 Task: For heading Arial Rounded MT Bold with Underline.  font size for heading26,  'Change the font style of data to'Browallia New.  and font size to 18,  Change the alignment of both headline & data to Align middle & Align Text left.  In the sheet  BudgetTool templates
Action: Mouse moved to (84, 170)
Screenshot: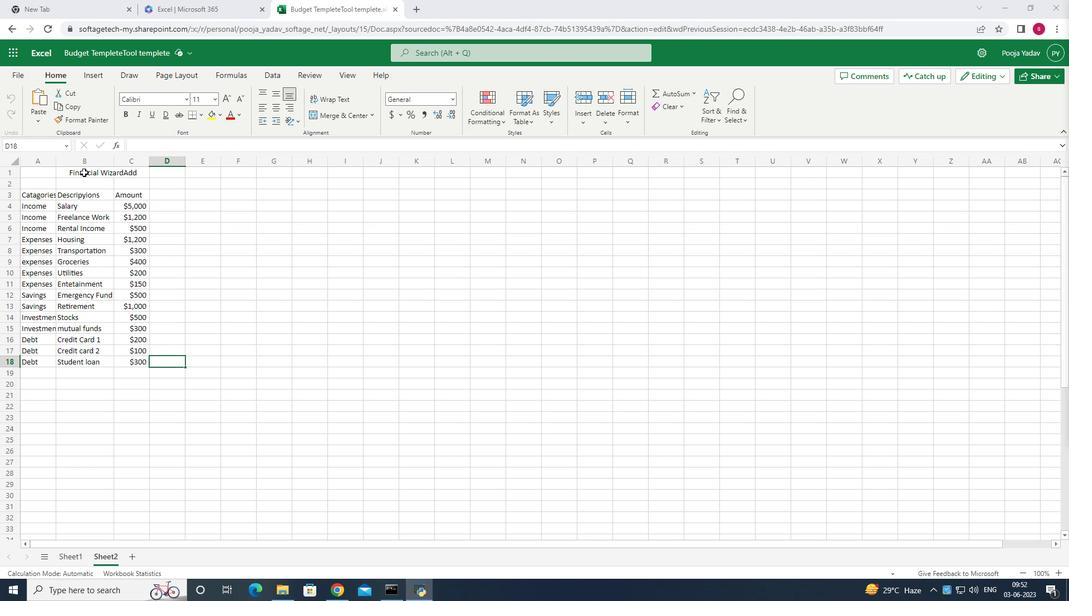 
Action: Mouse pressed left at (84, 170)
Screenshot: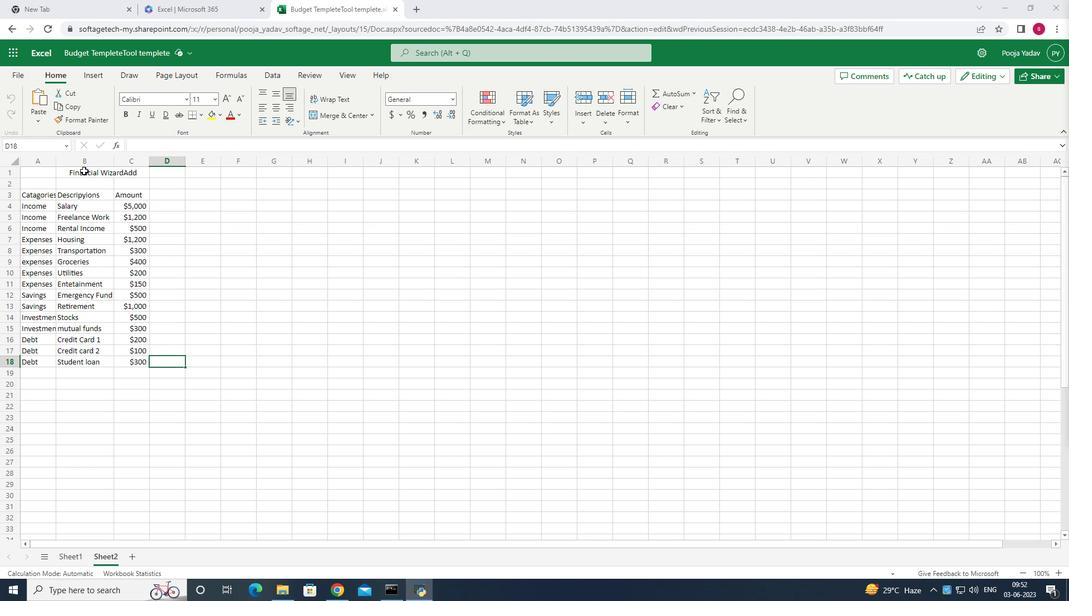 
Action: Mouse moved to (183, 102)
Screenshot: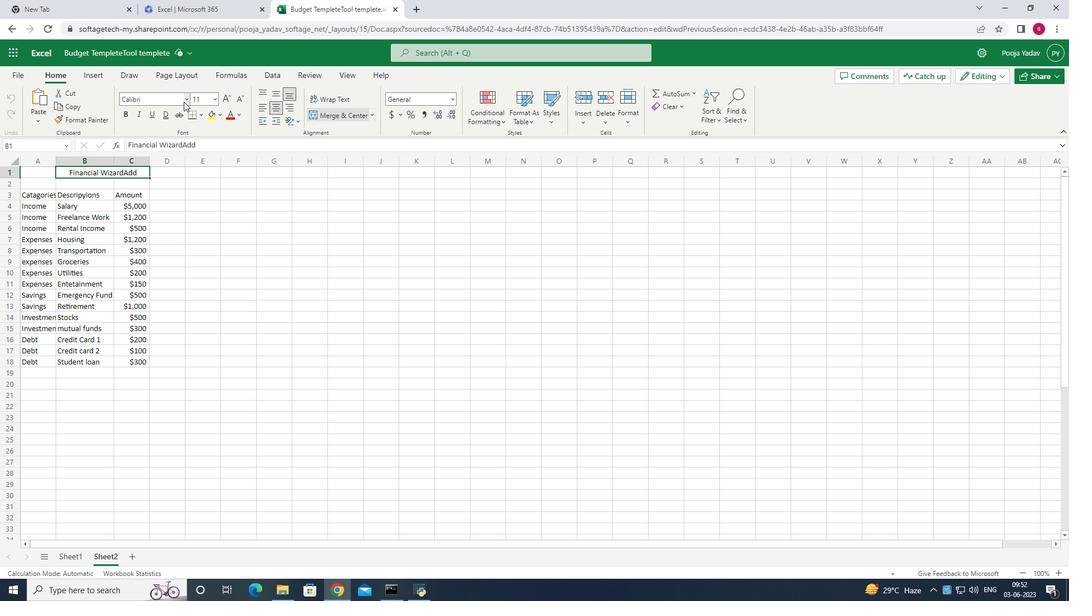 
Action: Mouse pressed left at (183, 102)
Screenshot: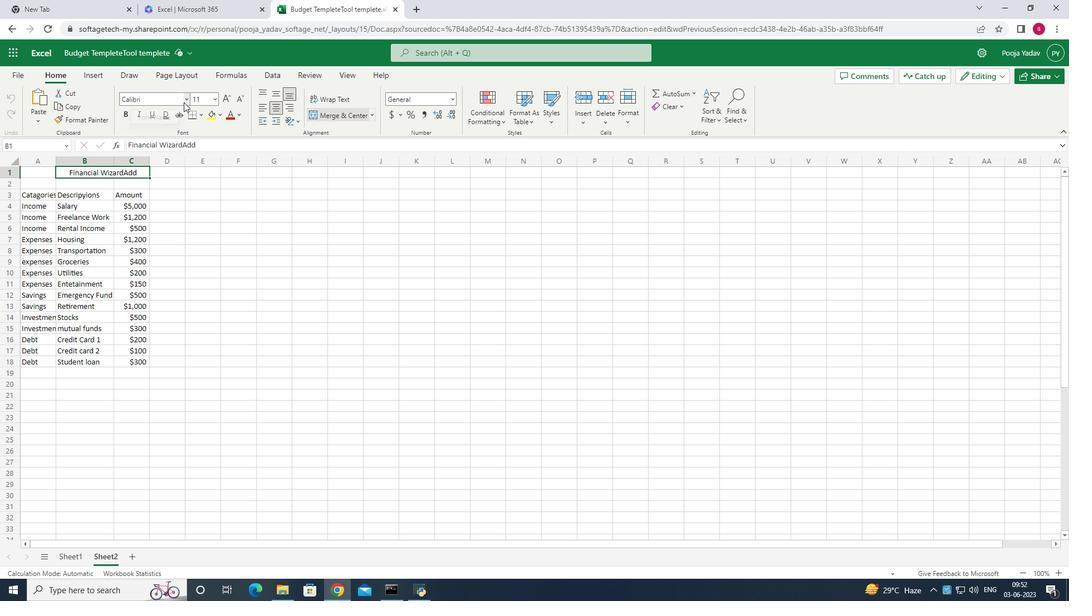 
Action: Mouse moved to (159, 143)
Screenshot: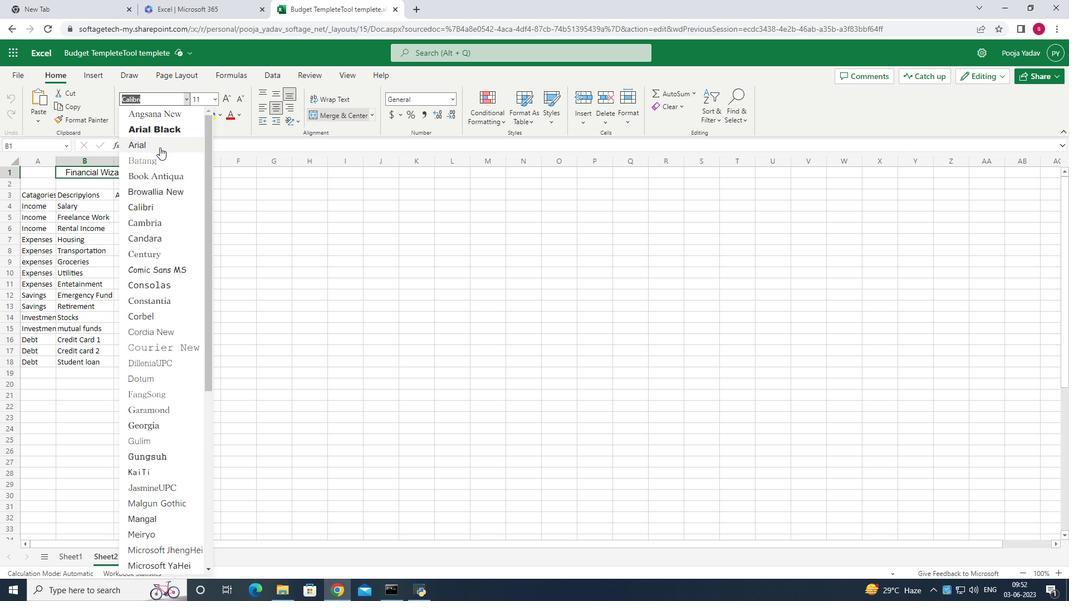 
Action: Mouse pressed left at (159, 143)
Screenshot: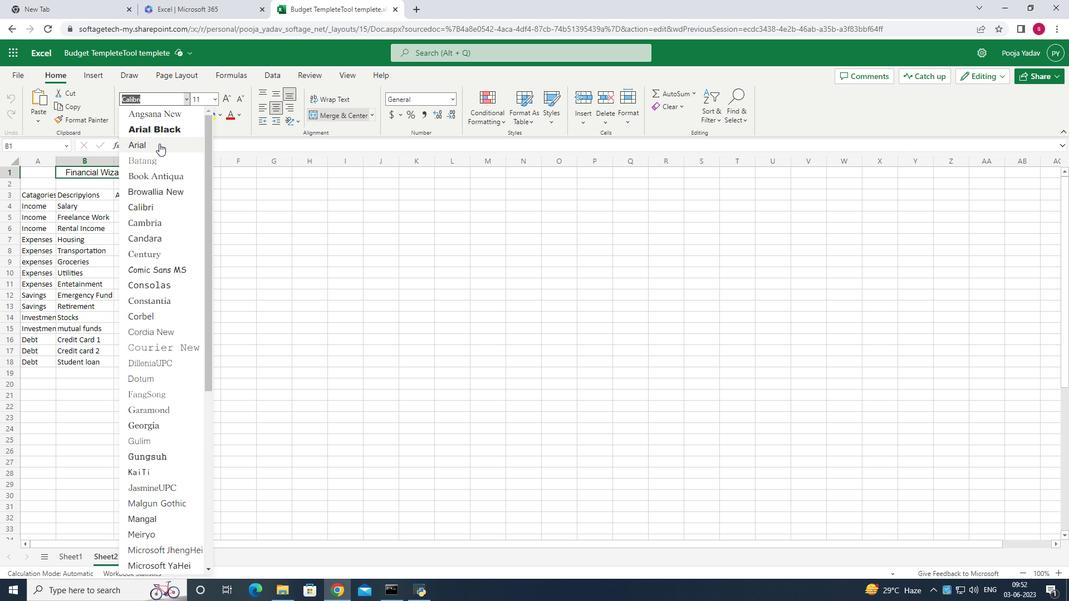 
Action: Mouse moved to (124, 113)
Screenshot: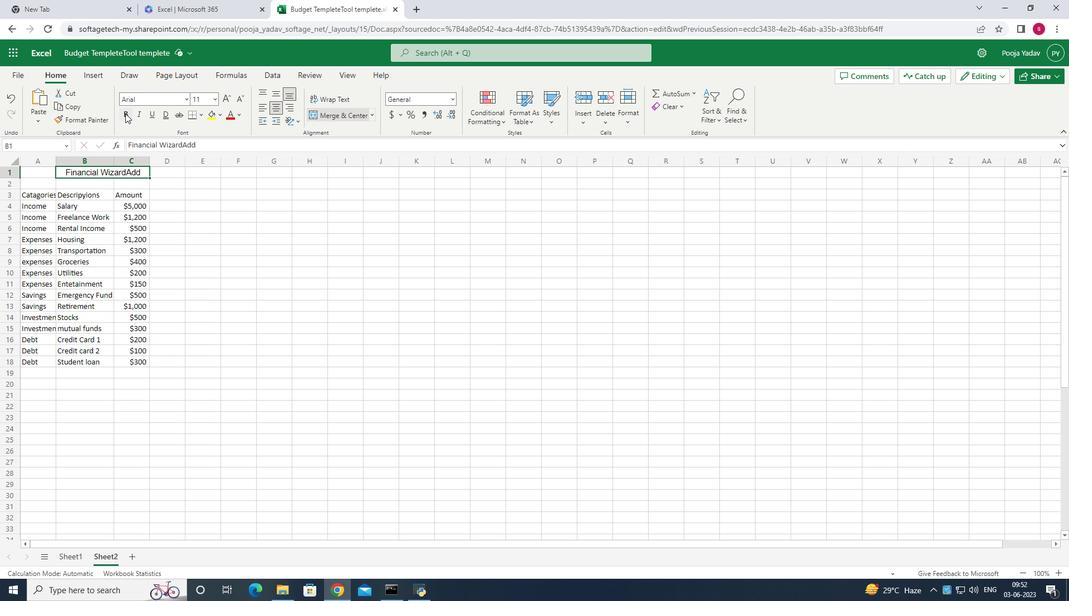 
Action: Mouse pressed left at (124, 113)
Screenshot: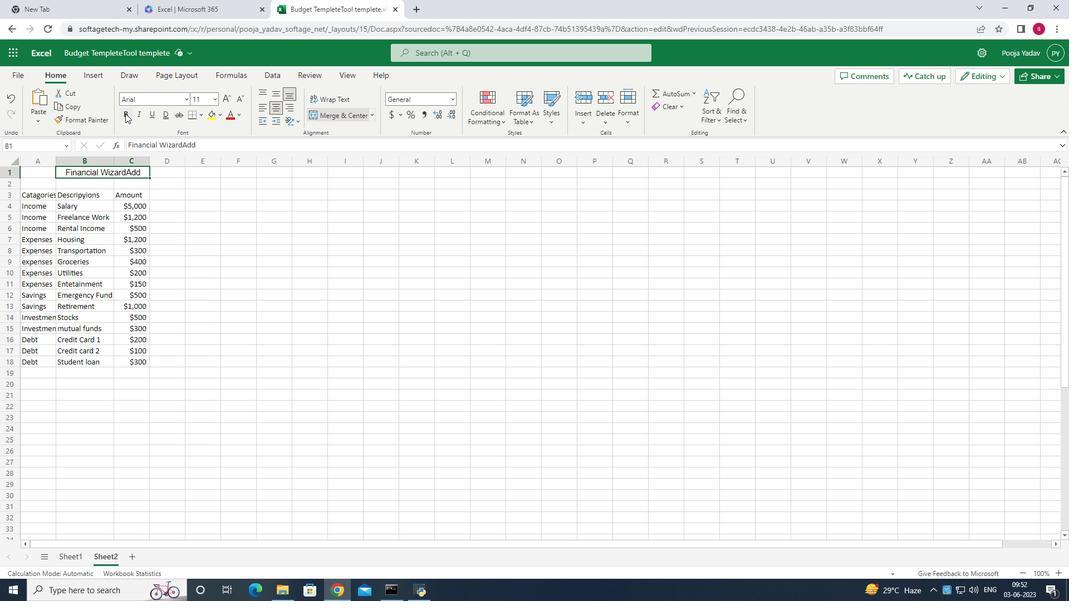 
Action: Mouse moved to (150, 115)
Screenshot: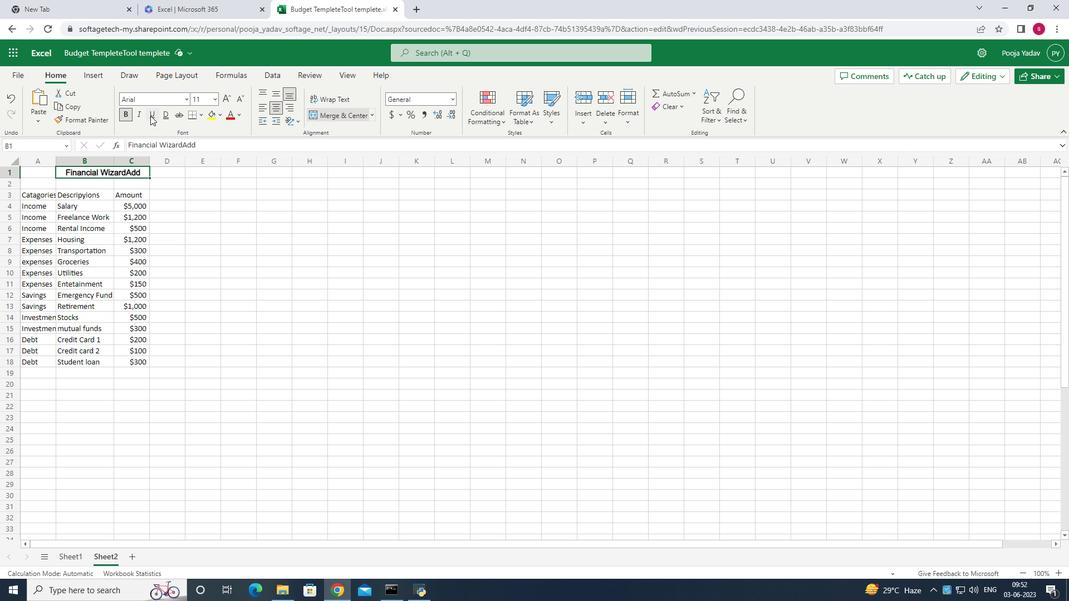 
Action: Mouse pressed left at (150, 115)
Screenshot: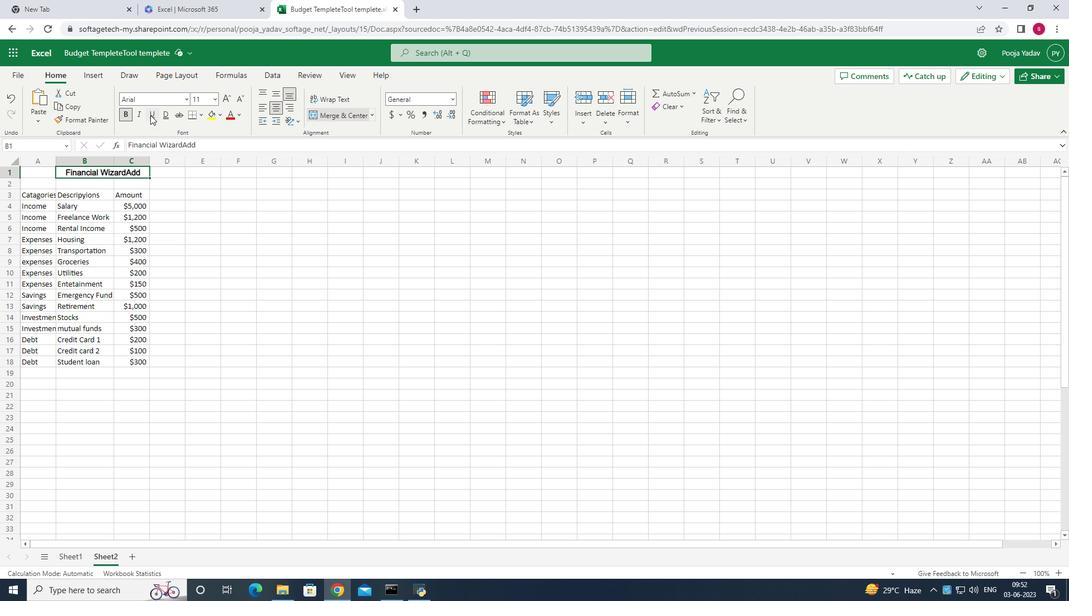 
Action: Mouse moved to (212, 100)
Screenshot: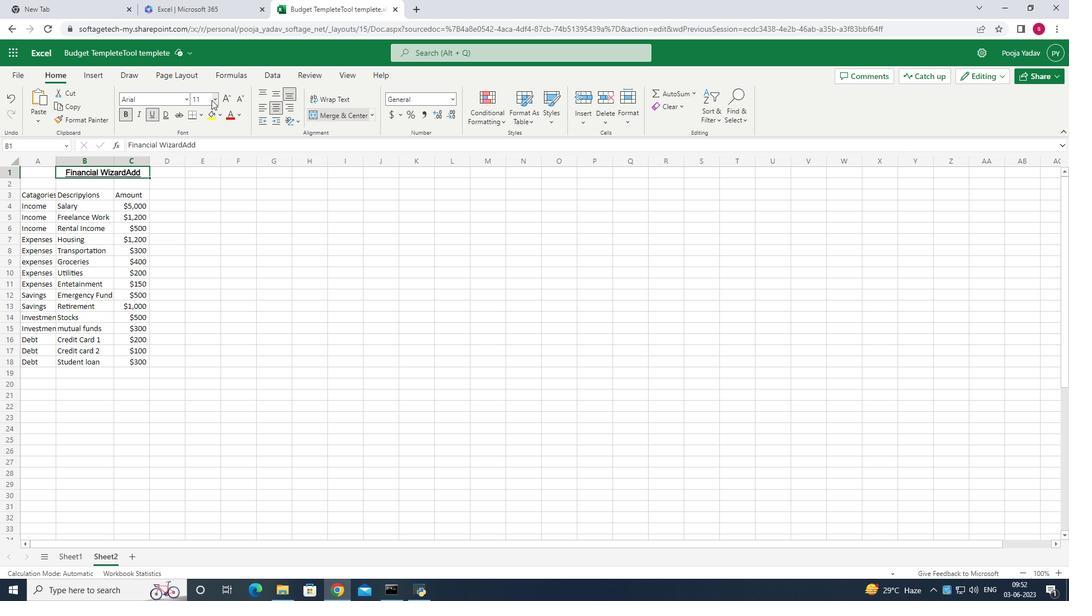 
Action: Mouse pressed left at (212, 100)
Screenshot: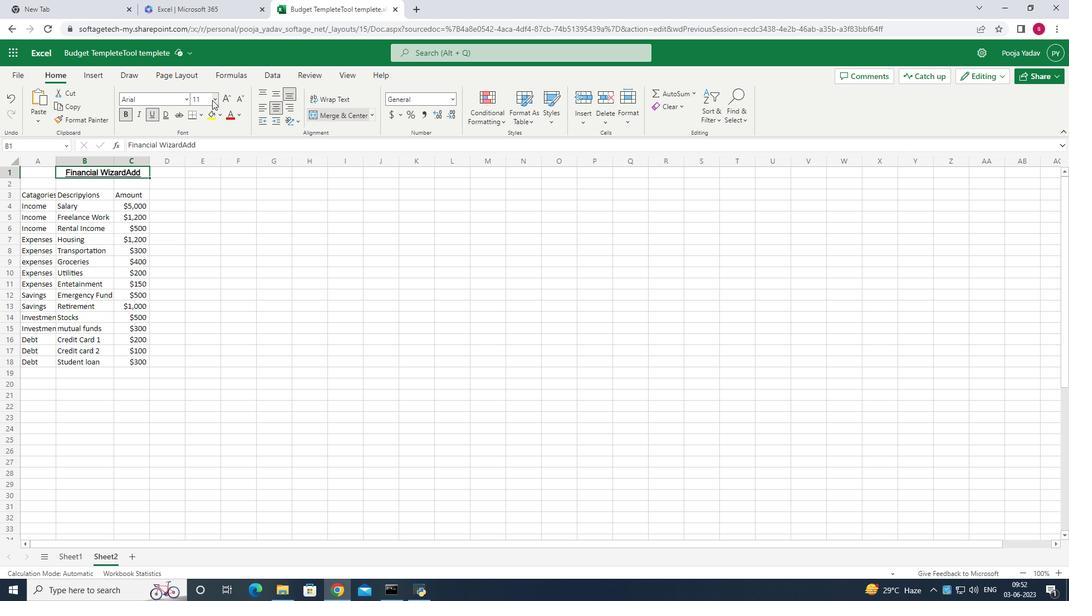 
Action: Mouse moved to (204, 266)
Screenshot: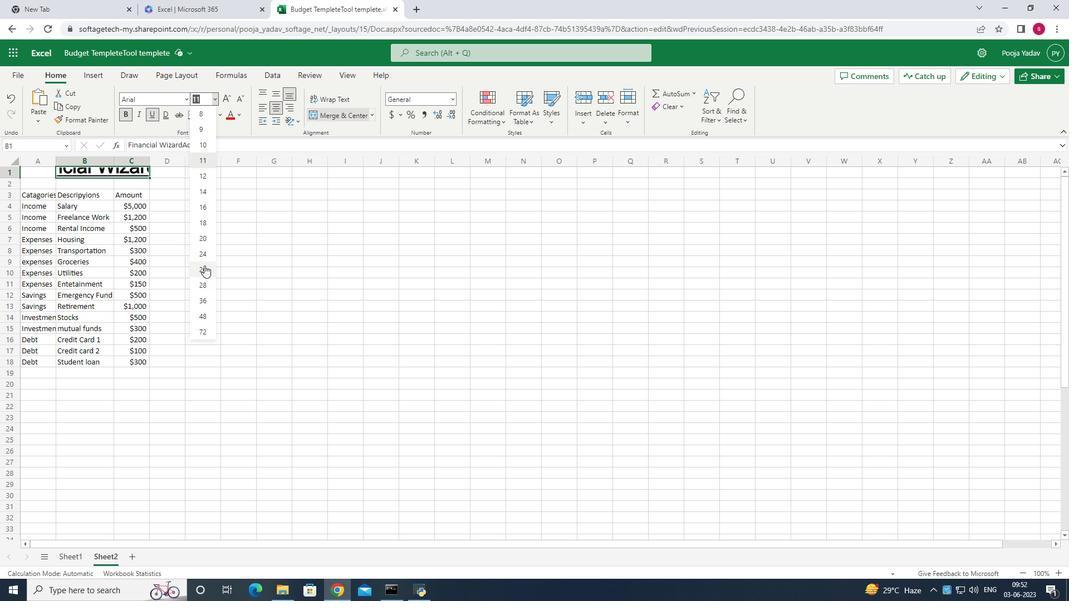 
Action: Mouse pressed left at (204, 266)
Screenshot: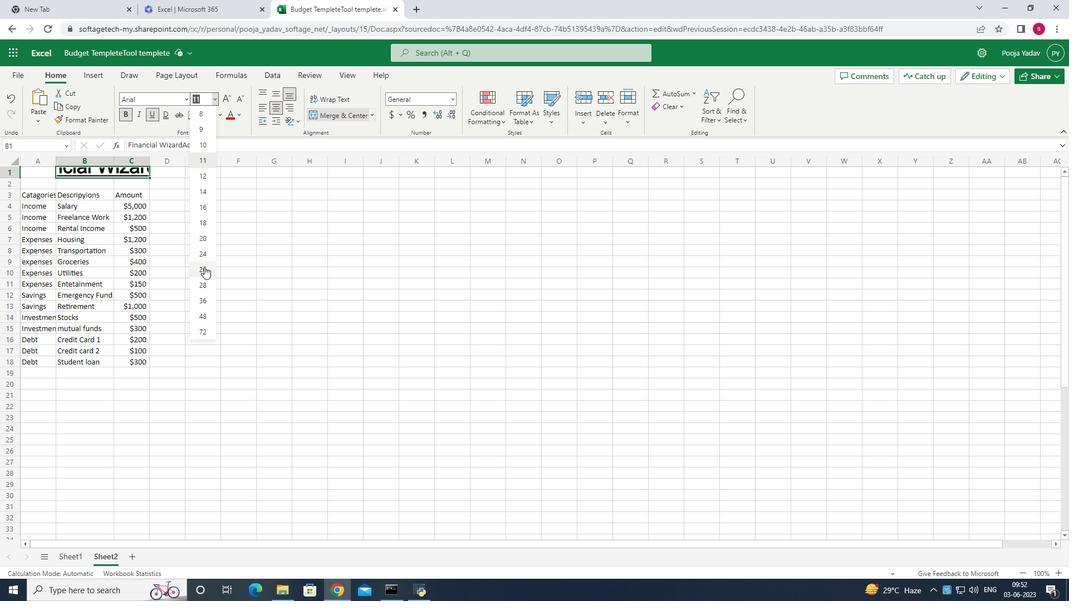 
Action: Mouse moved to (31, 201)
Screenshot: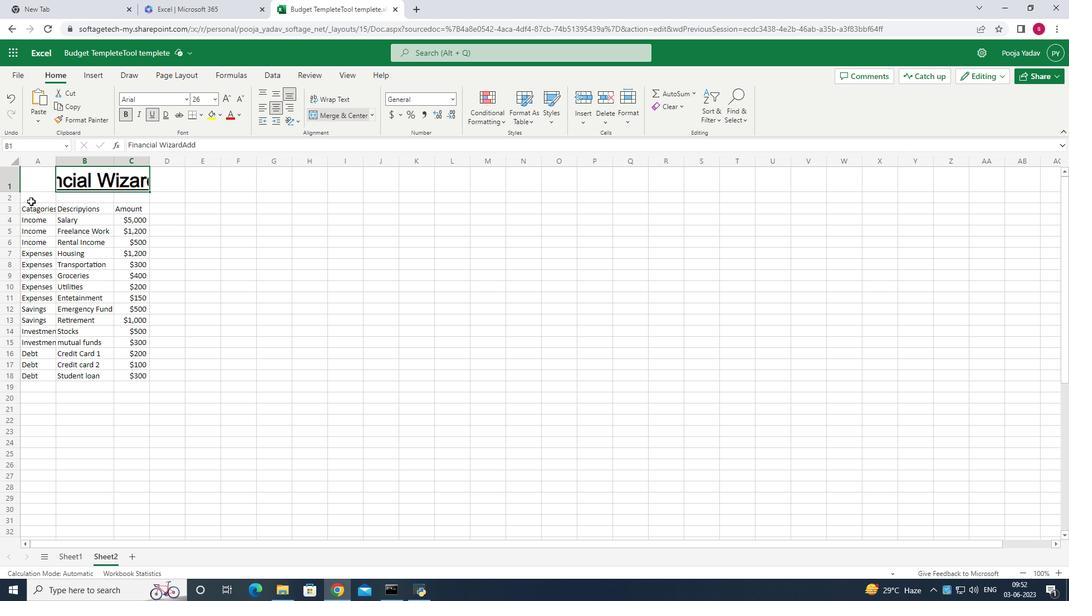 
Action: Mouse pressed left at (31, 201)
Screenshot: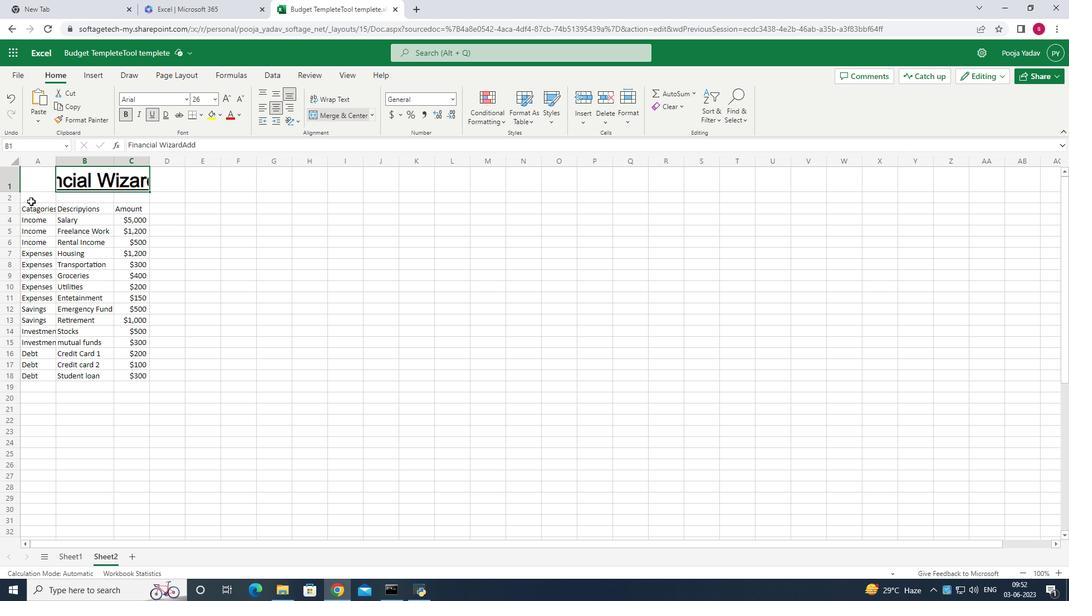 
Action: Mouse moved to (187, 100)
Screenshot: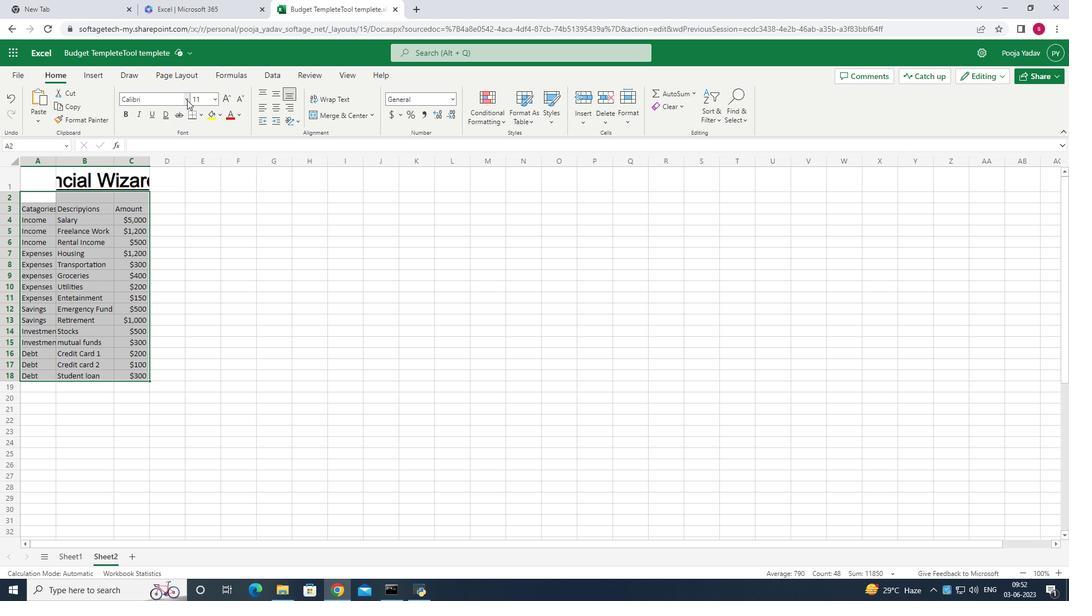 
Action: Mouse pressed left at (187, 100)
Screenshot: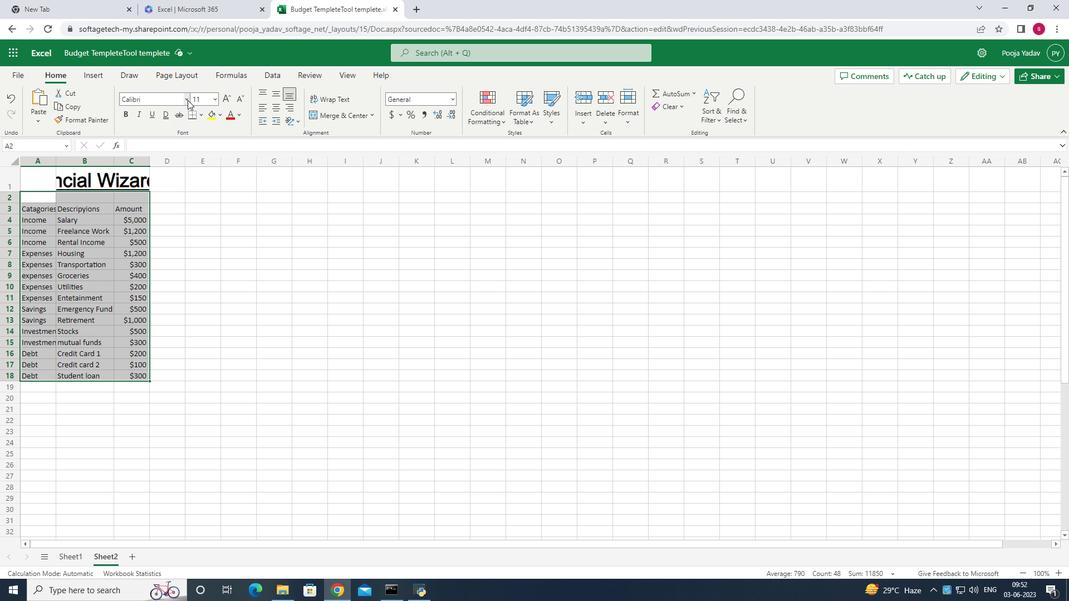 
Action: Mouse moved to (179, 187)
Screenshot: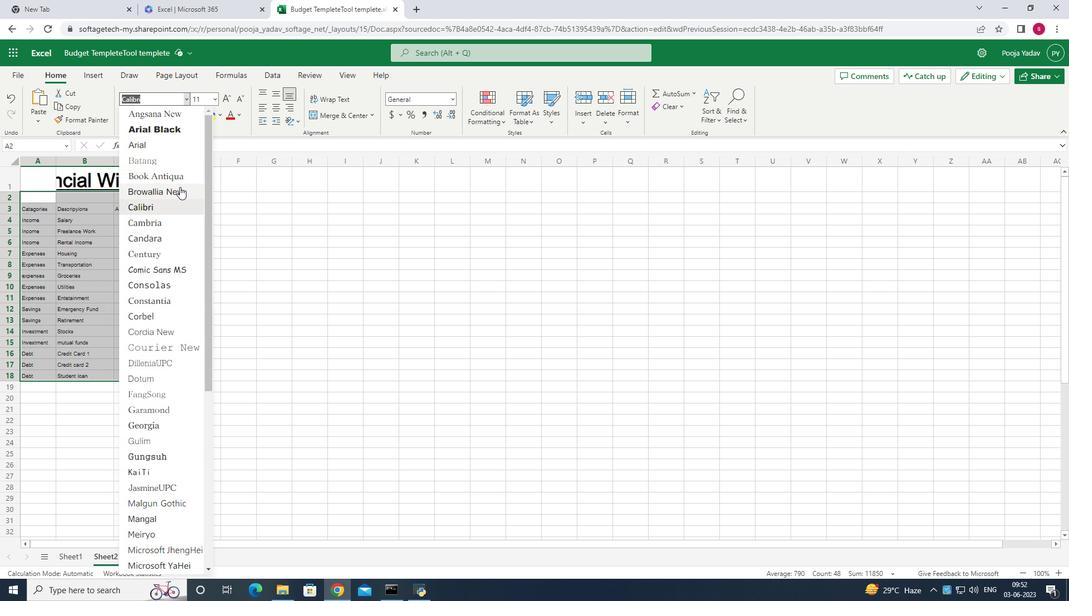 
Action: Mouse pressed left at (179, 187)
Screenshot: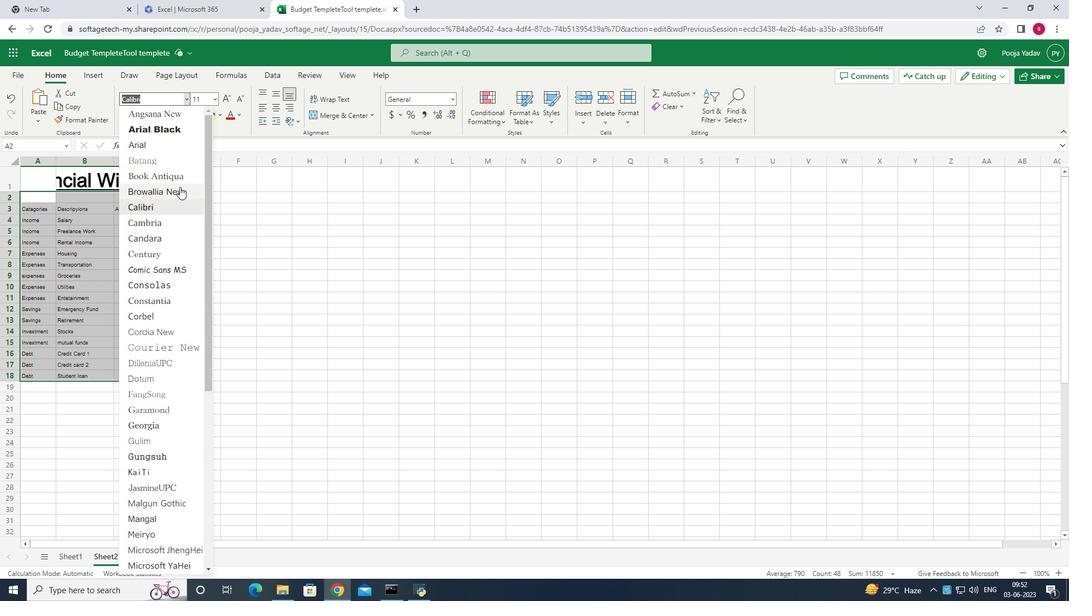 
Action: Mouse moved to (184, 102)
Screenshot: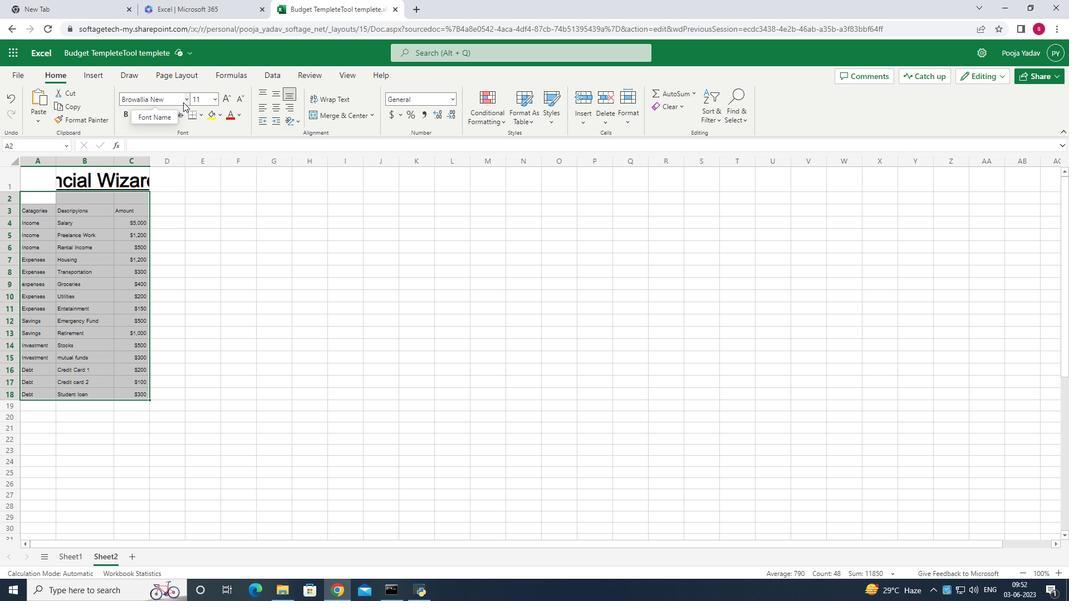 
Action: Mouse pressed left at (184, 102)
Screenshot: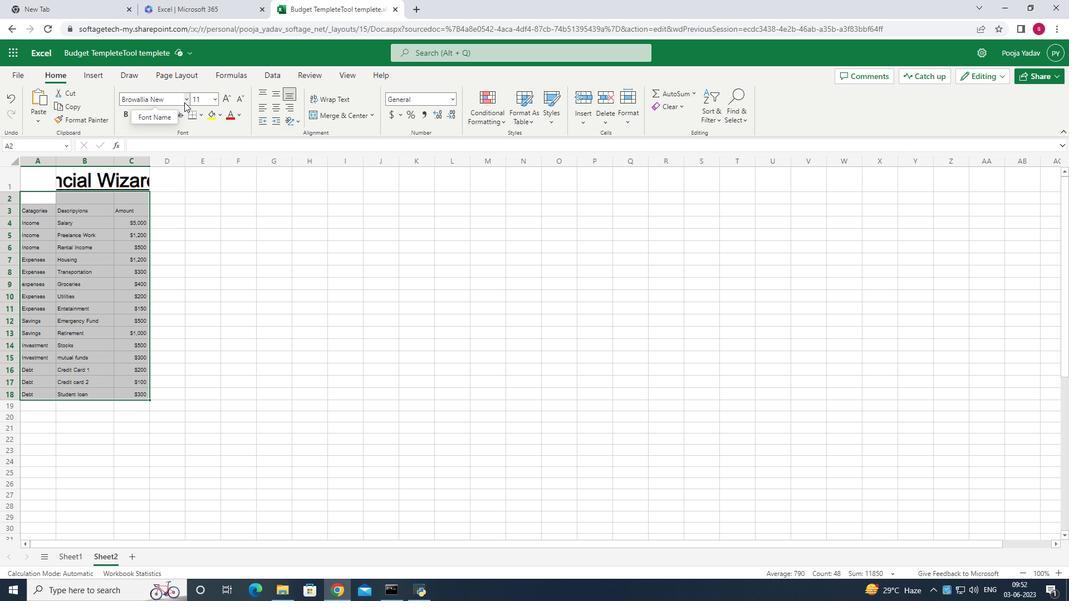 
Action: Mouse moved to (216, 98)
Screenshot: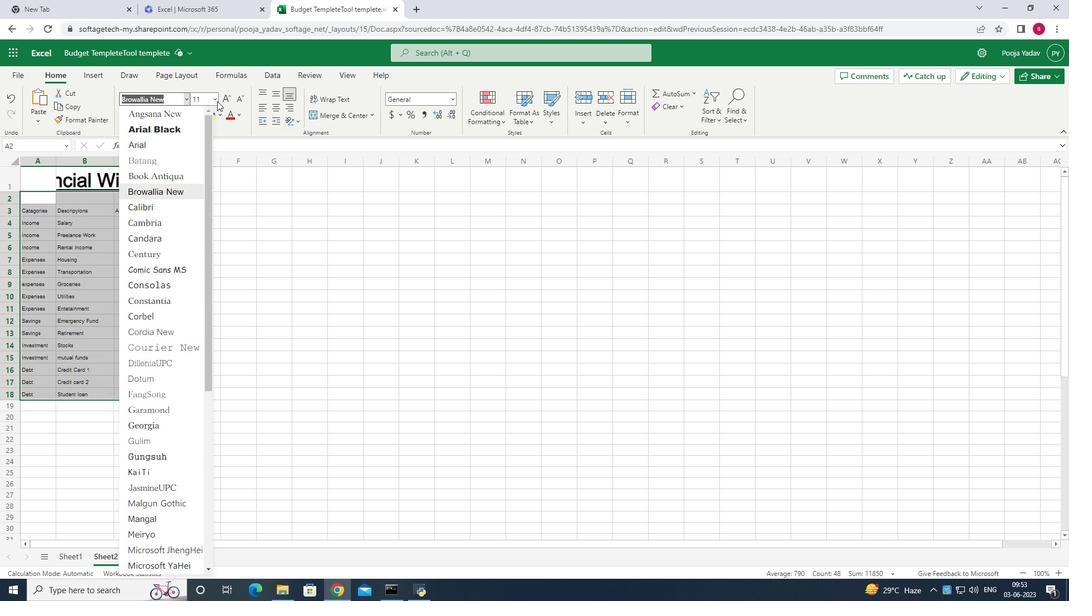 
Action: Mouse pressed left at (216, 98)
Screenshot: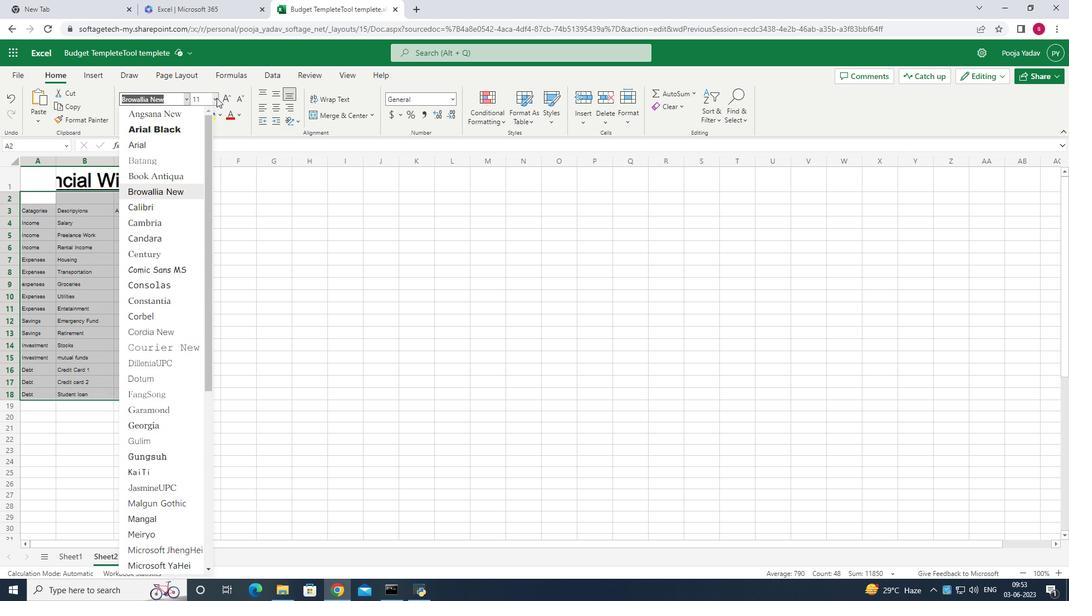 
Action: Mouse moved to (206, 220)
Screenshot: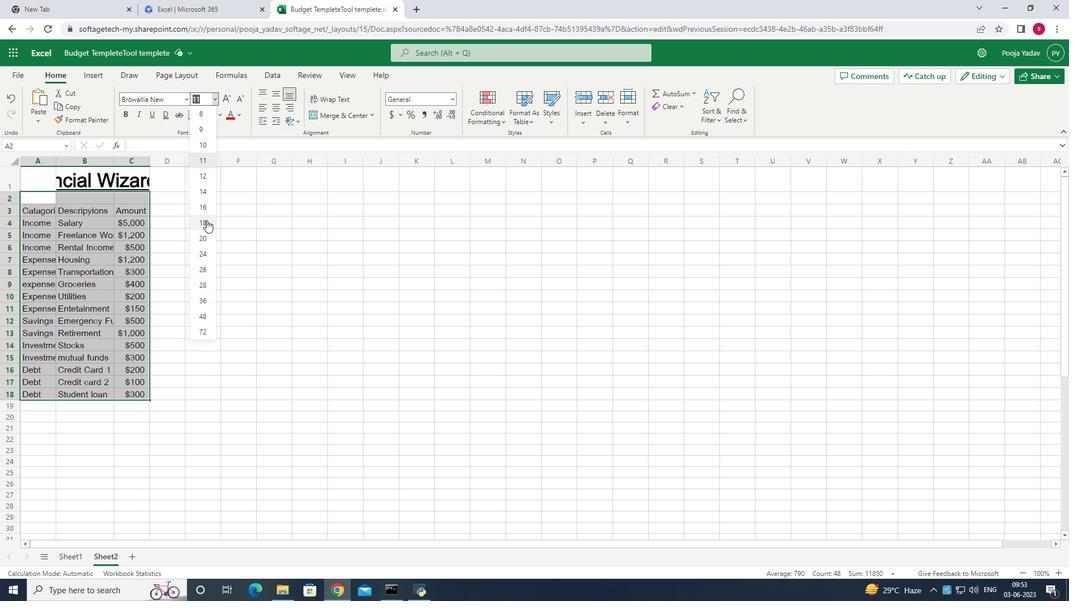 
Action: Mouse pressed left at (206, 220)
Screenshot: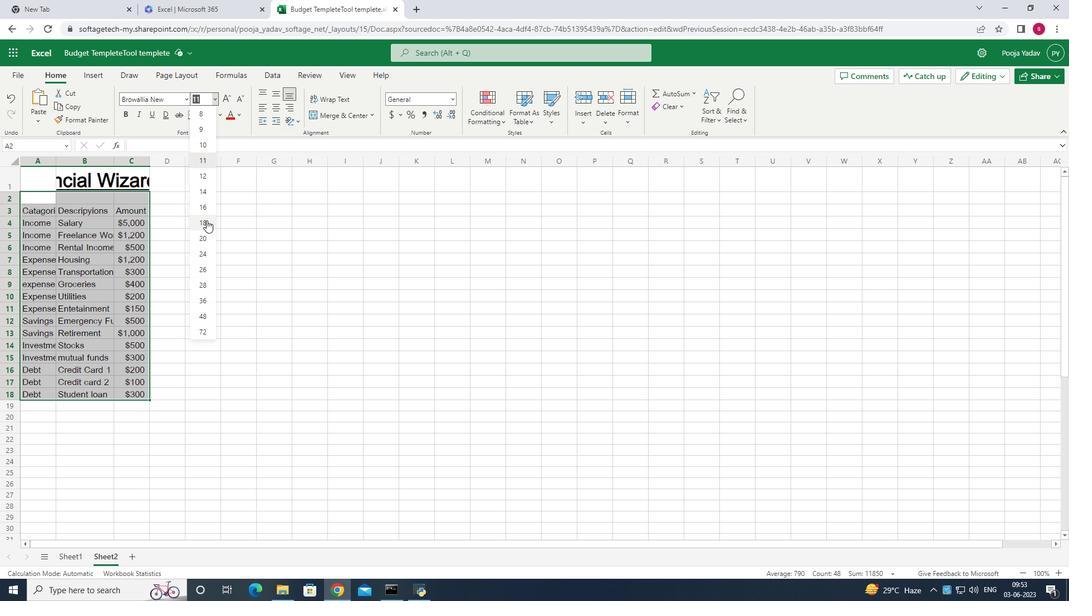 
Action: Mouse moved to (274, 108)
Screenshot: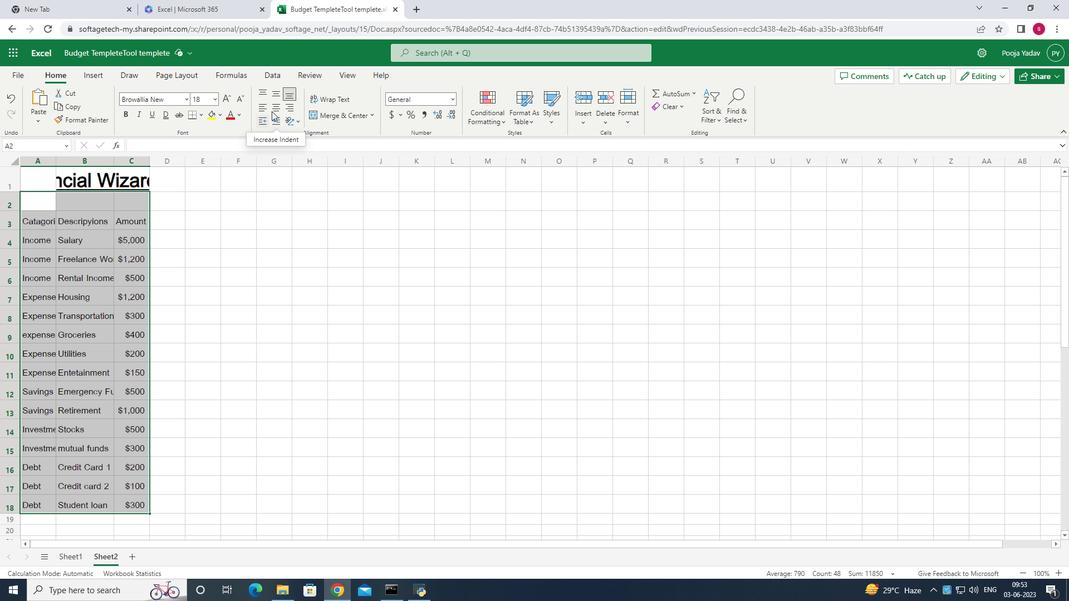 
Action: Mouse pressed left at (274, 108)
Screenshot: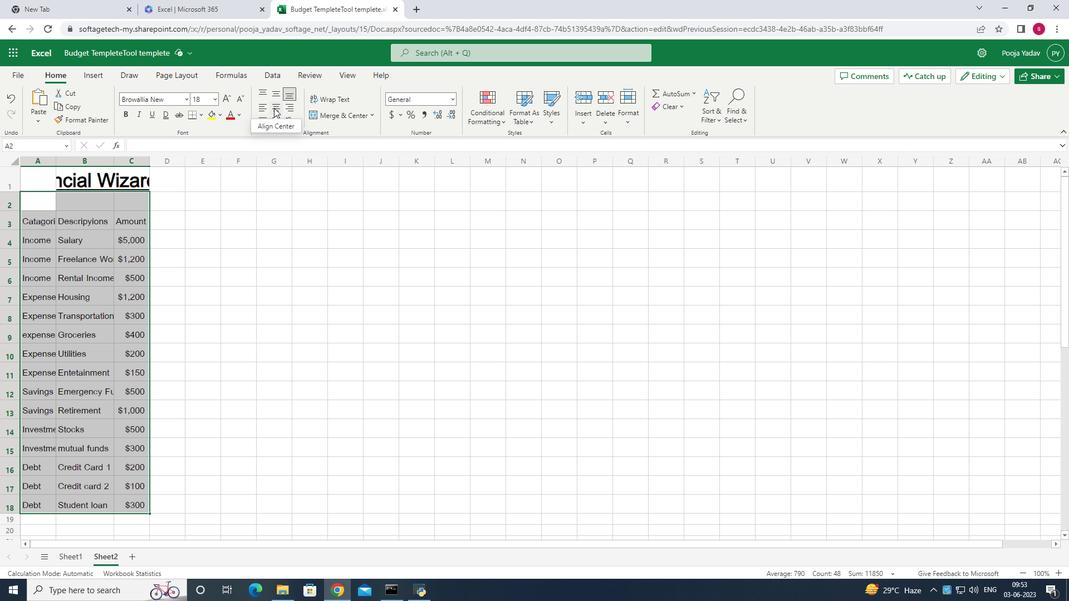 
Action: Mouse moved to (188, 249)
Screenshot: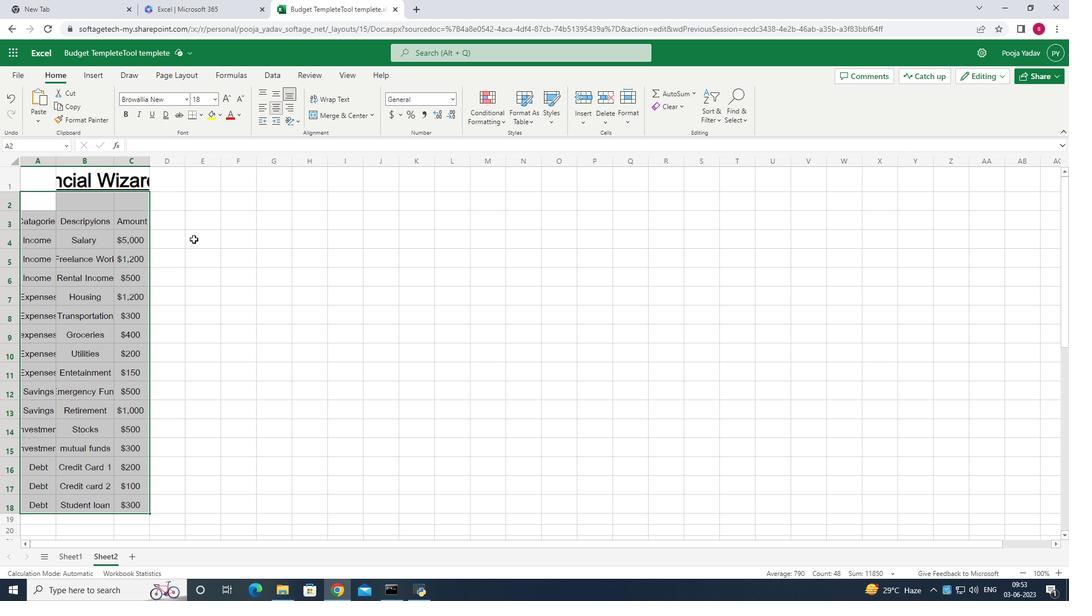 
Action: Mouse pressed left at (188, 249)
Screenshot: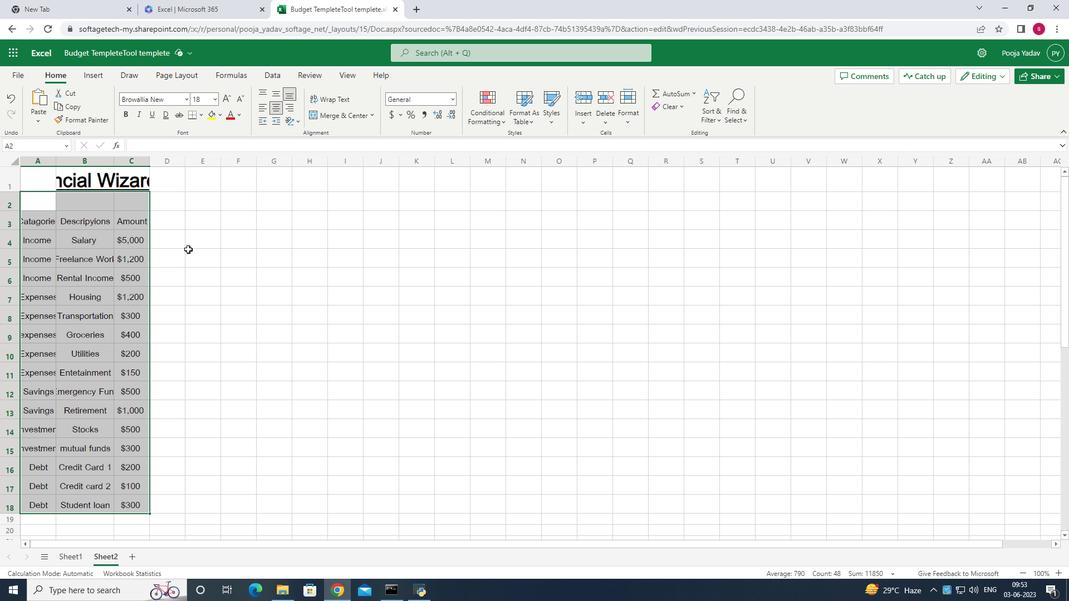 
Action: Mouse moved to (37, 184)
Screenshot: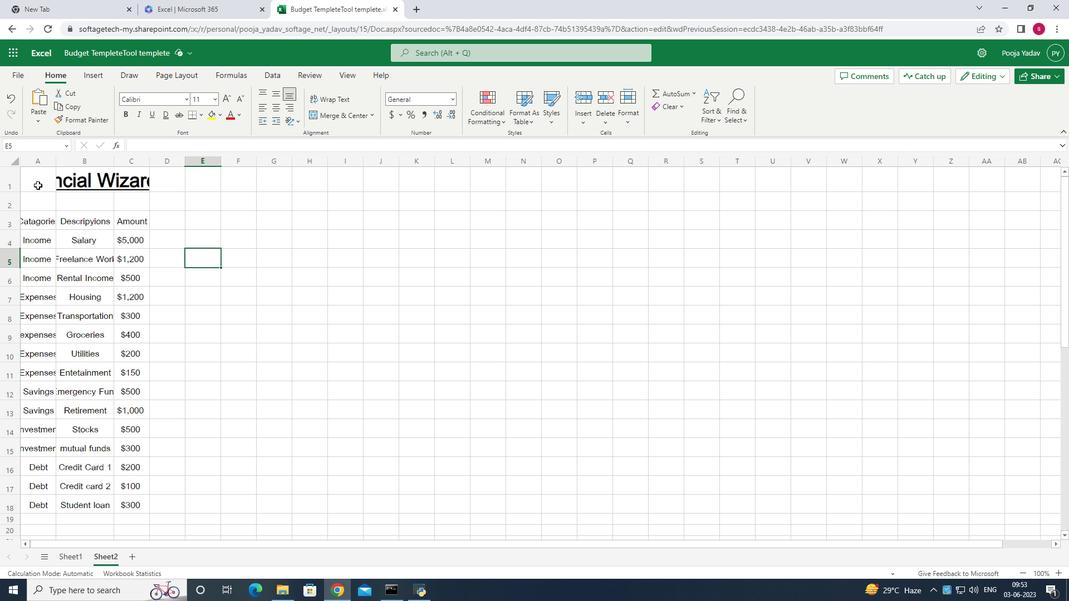 
Action: Mouse pressed left at (37, 184)
Screenshot: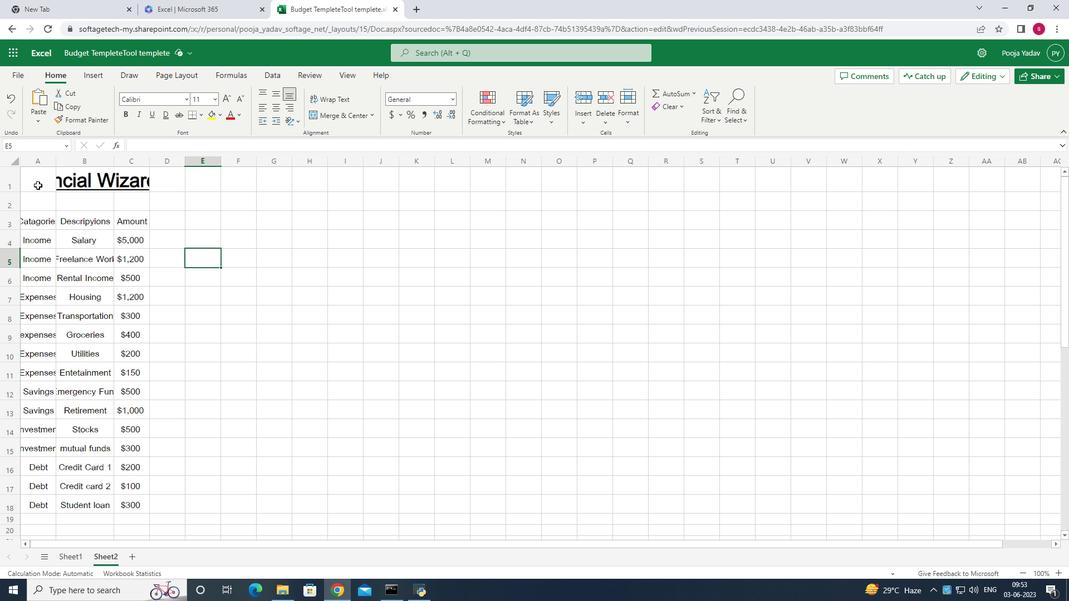 
Action: Mouse moved to (282, 106)
Screenshot: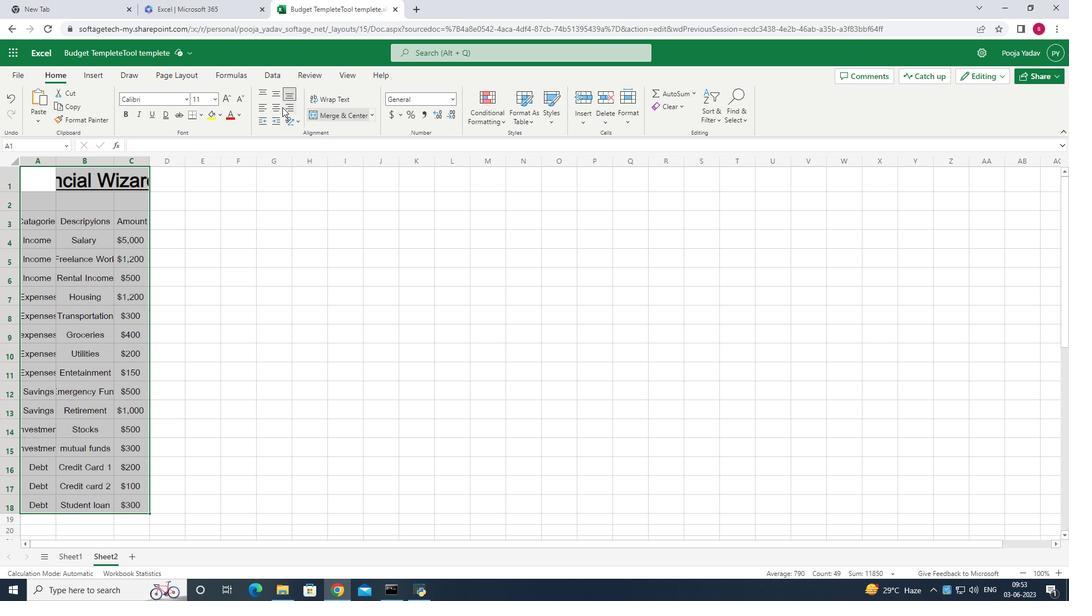 
Action: Mouse pressed left at (282, 106)
Screenshot: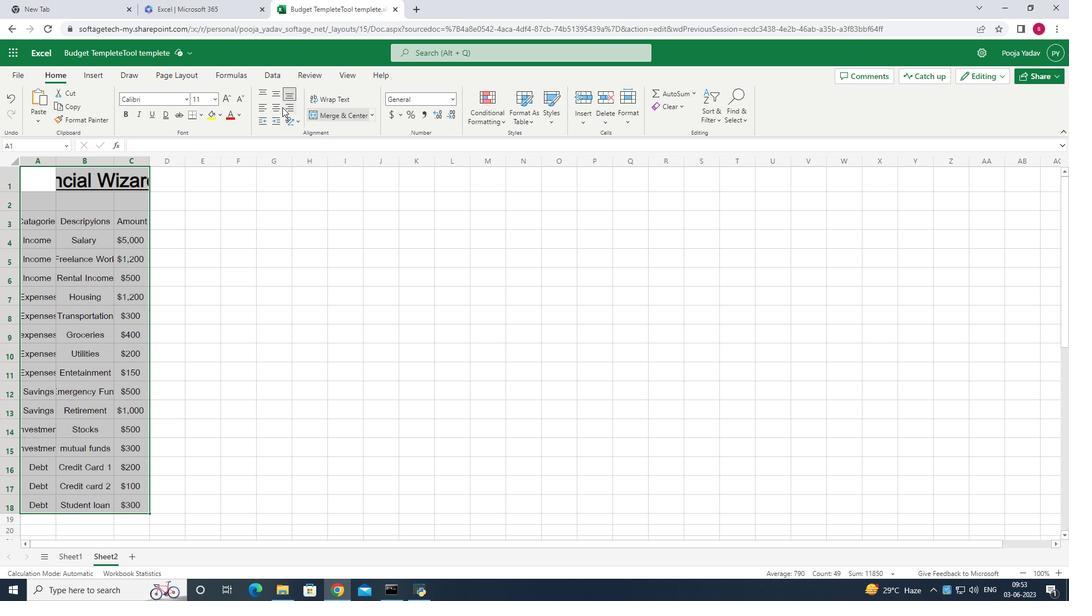 
Action: Mouse moved to (274, 106)
Screenshot: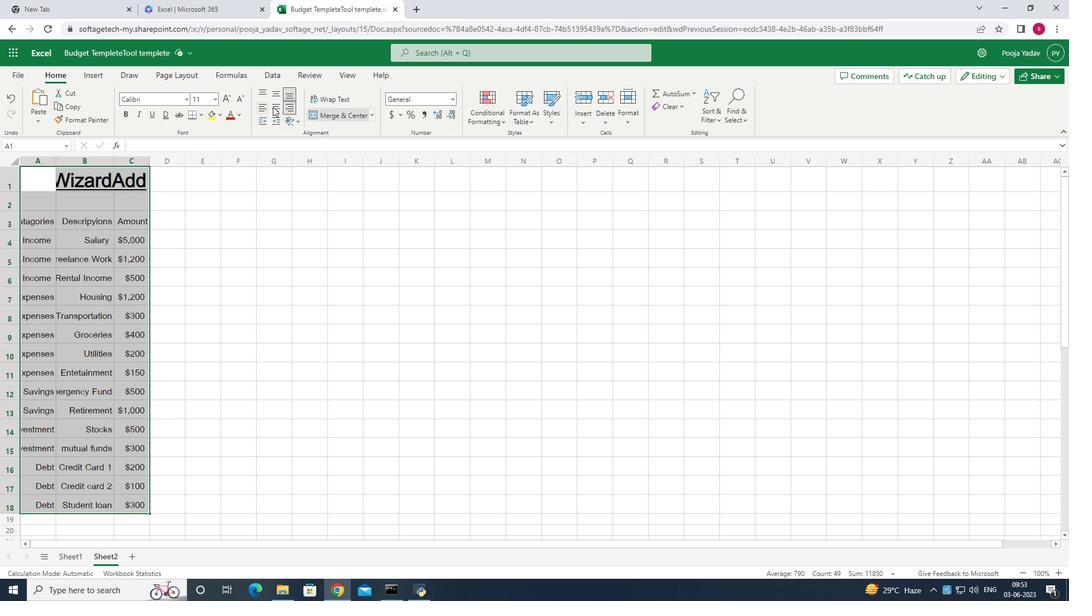 
Action: Mouse pressed left at (274, 106)
Screenshot: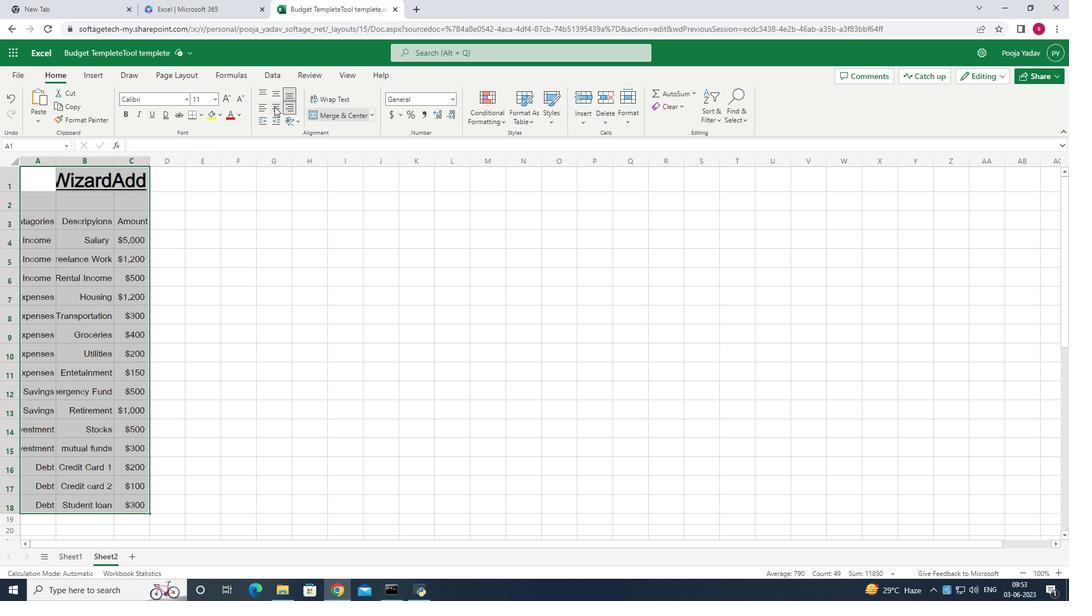 
Action: Mouse pressed left at (274, 106)
Screenshot: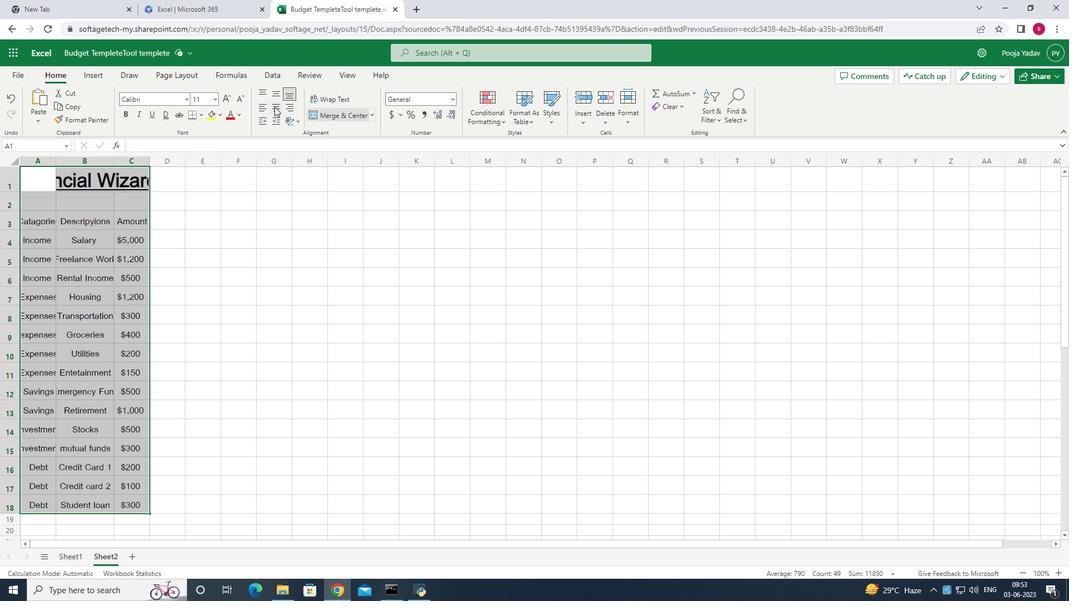 
Action: Mouse pressed left at (274, 106)
Screenshot: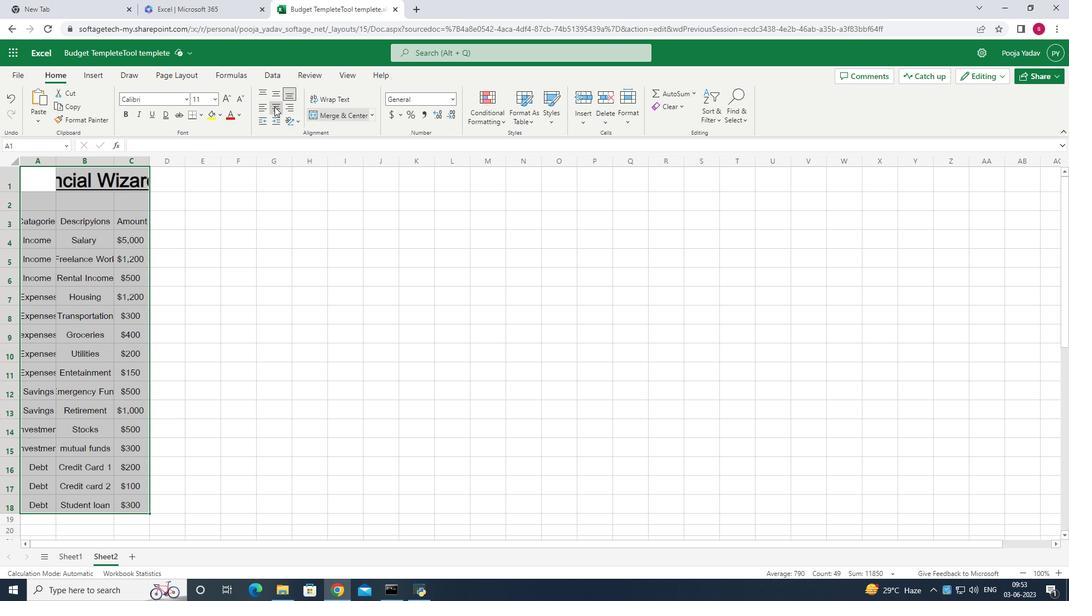 
Action: Mouse moved to (60, 191)
Screenshot: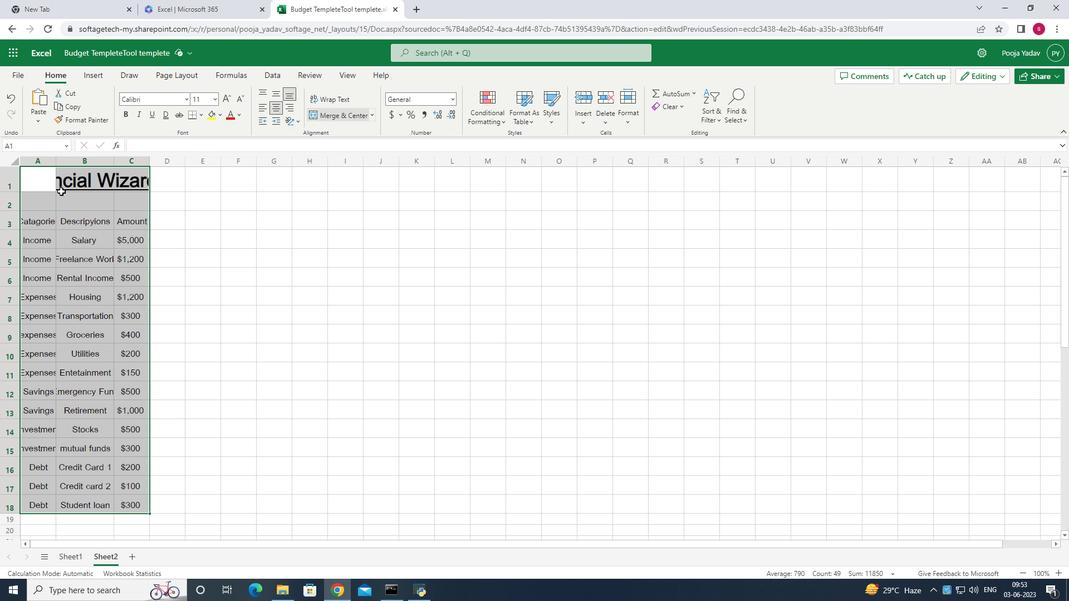 
Action: Key pressed <Key.right>
Screenshot: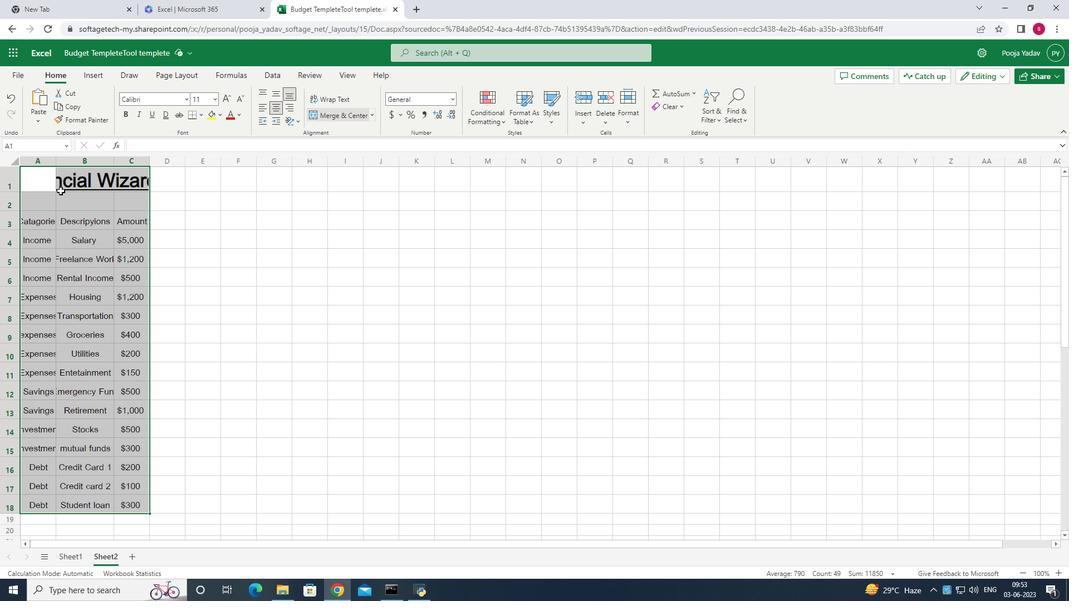 
Action: Mouse moved to (50, 182)
Screenshot: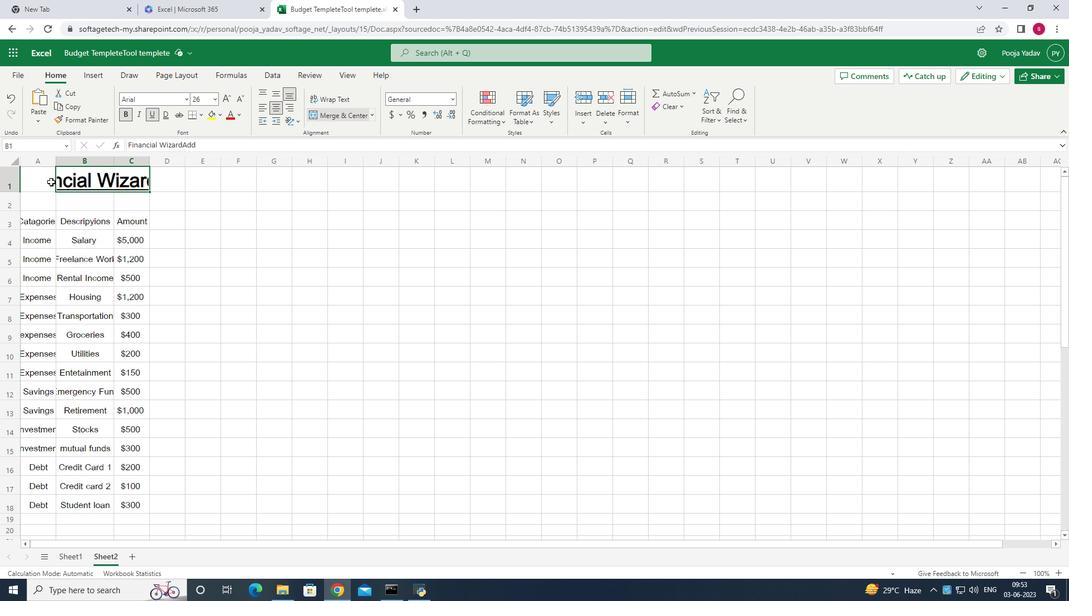
Action: Mouse pressed left at (50, 182)
Screenshot: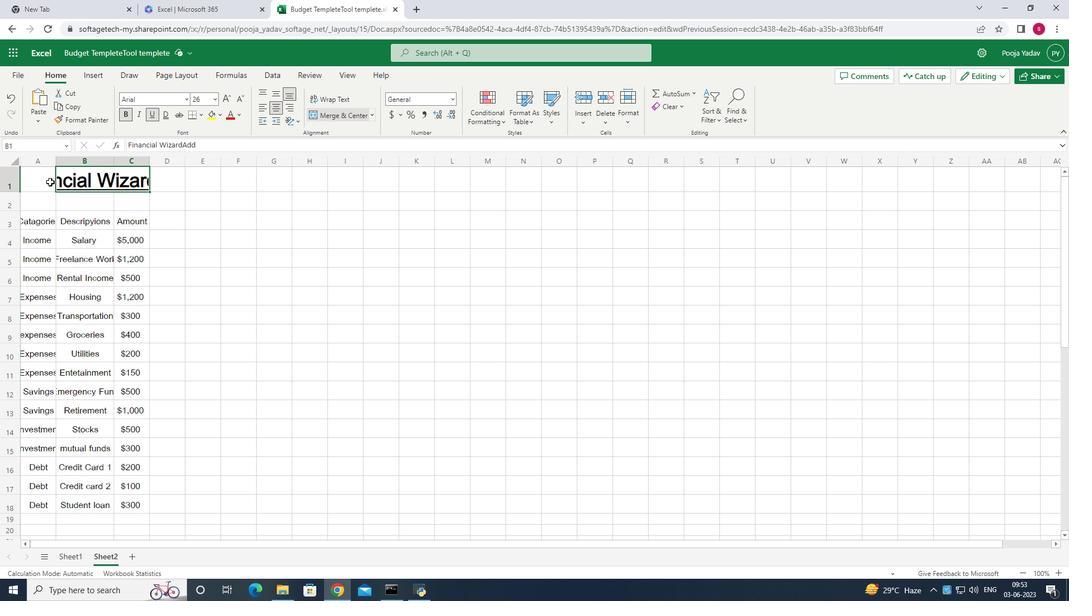 
Action: Mouse moved to (288, 106)
Screenshot: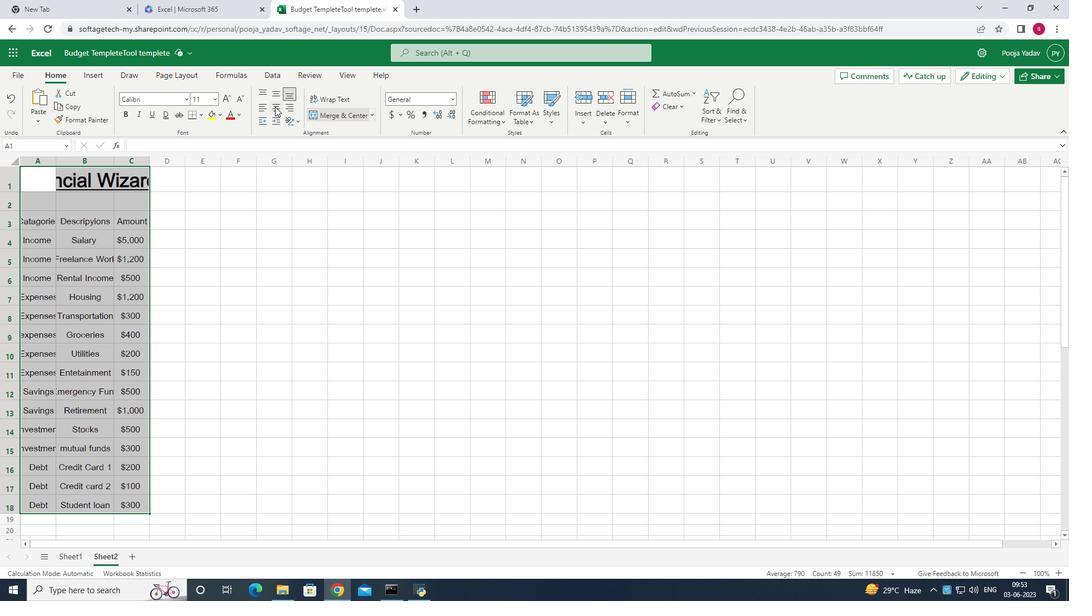 
Action: Mouse pressed left at (288, 106)
Screenshot: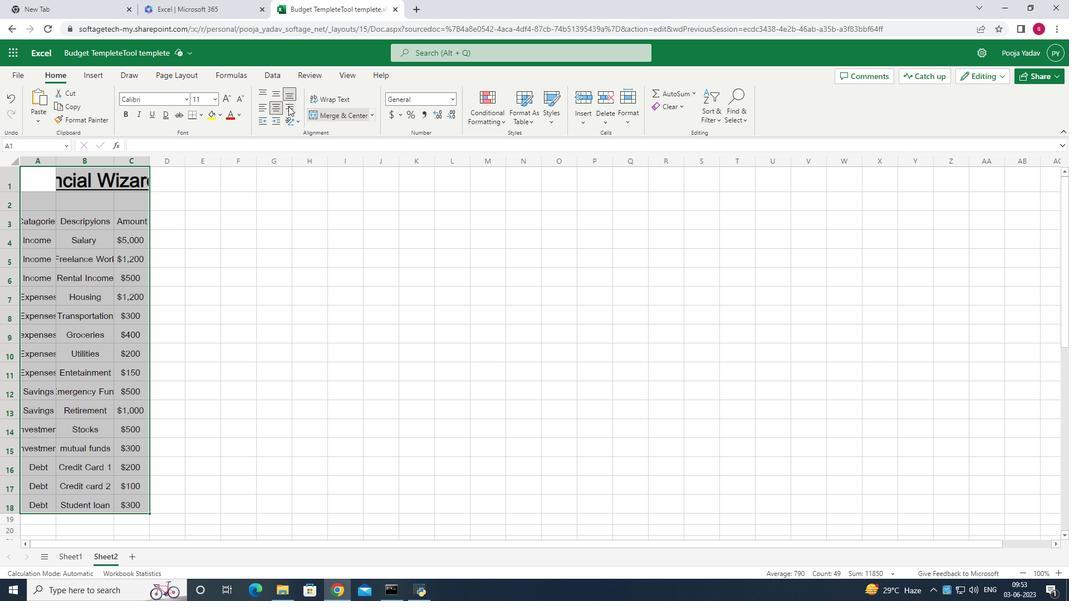 
Action: Mouse pressed left at (288, 106)
Screenshot: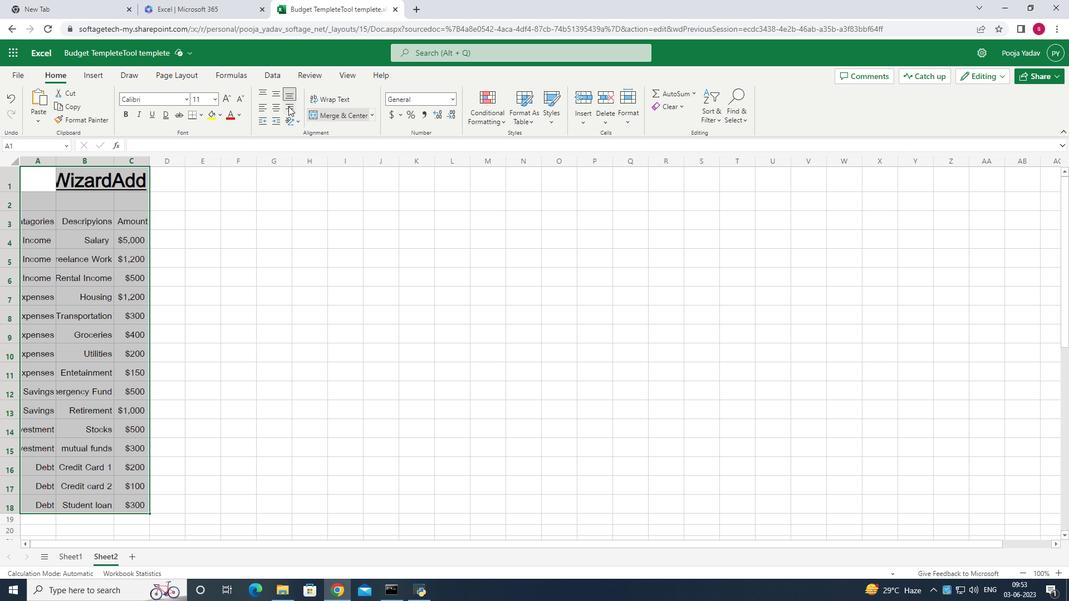 
Action: Mouse moved to (46, 179)
Screenshot: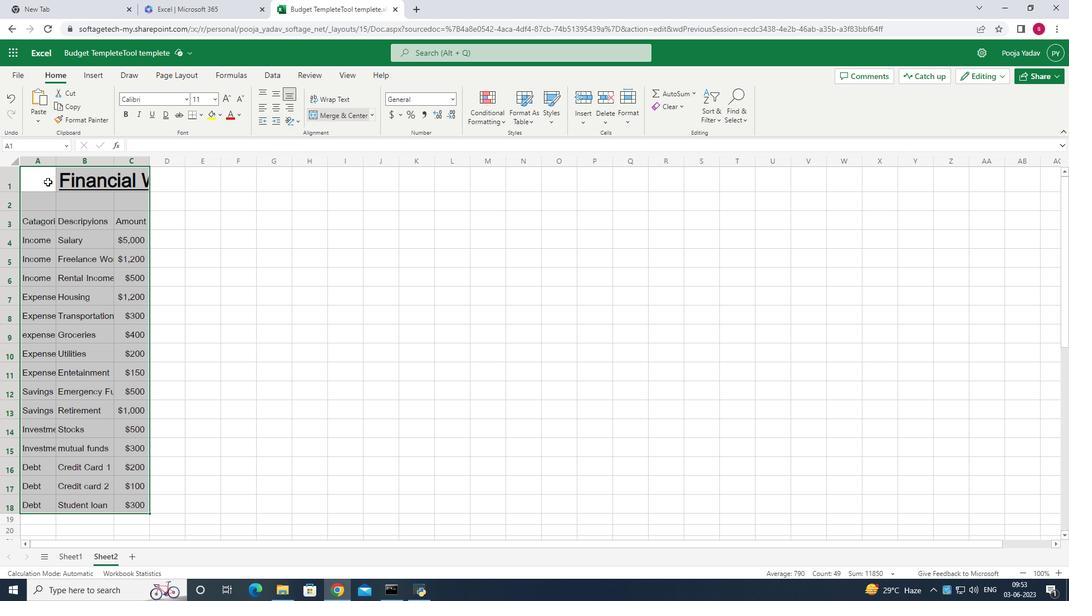 
Action: Mouse pressed left at (46, 179)
Screenshot: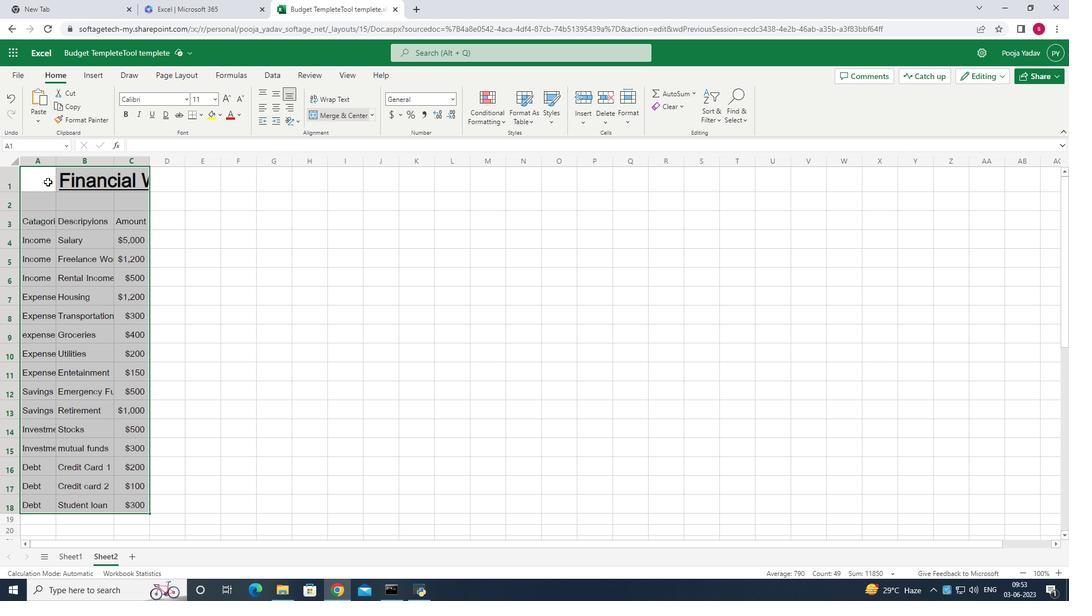 
Action: Mouse moved to (340, 116)
Screenshot: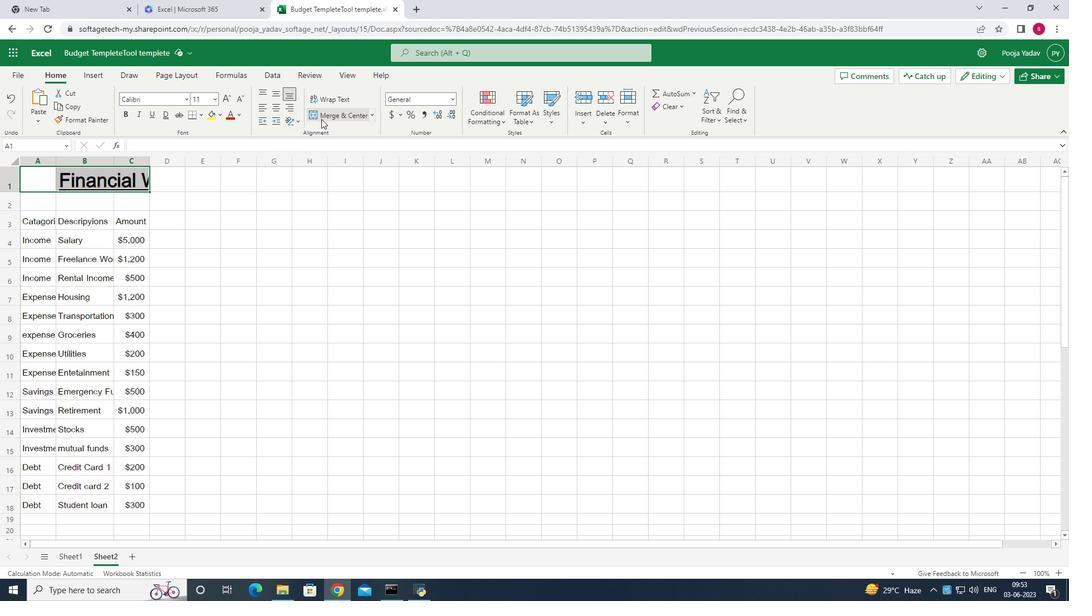 
Action: Mouse pressed left at (340, 116)
Screenshot: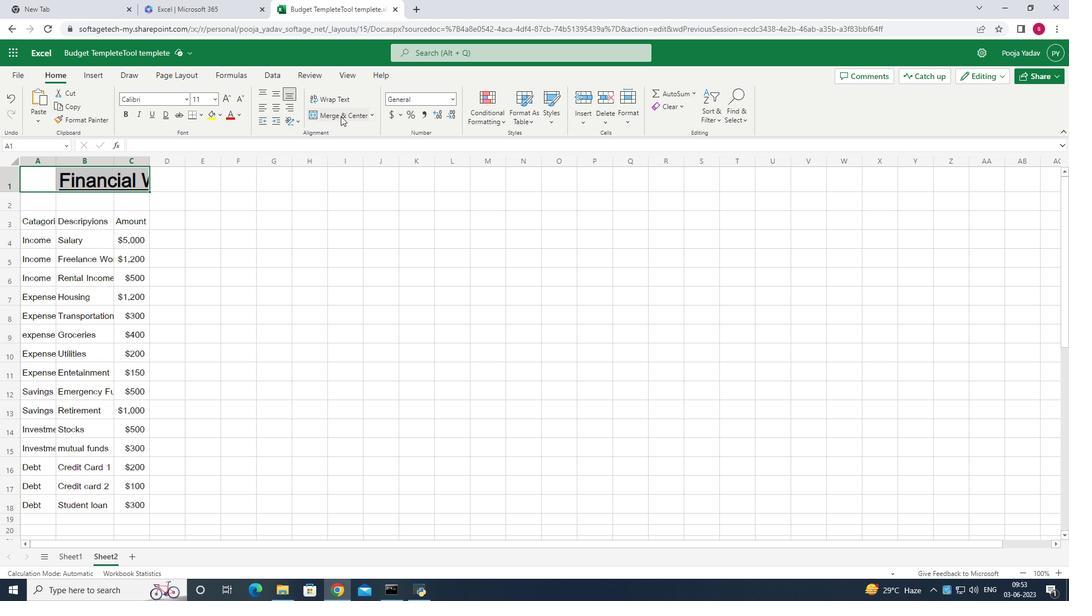 
Action: Mouse moved to (109, 185)
Screenshot: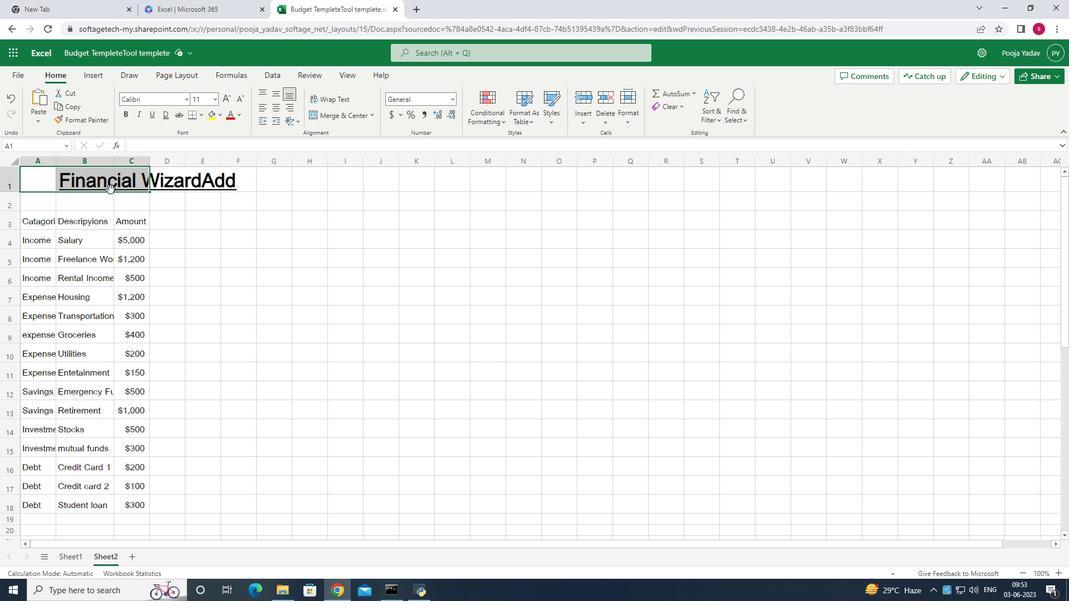 
Action: Mouse pressed left at (109, 185)
Screenshot: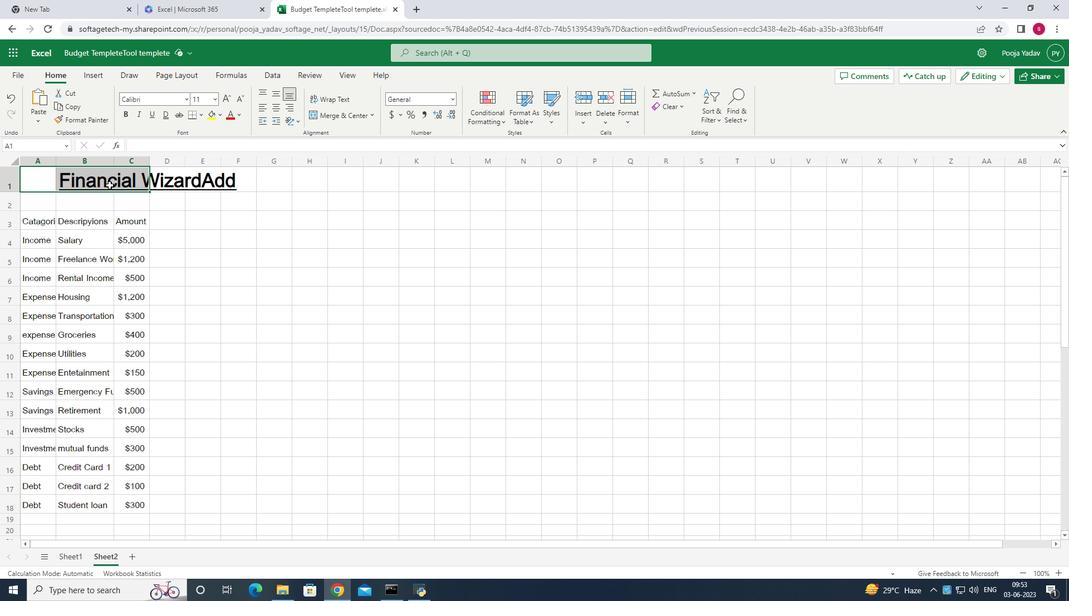 
Action: Mouse moved to (150, 250)
Screenshot: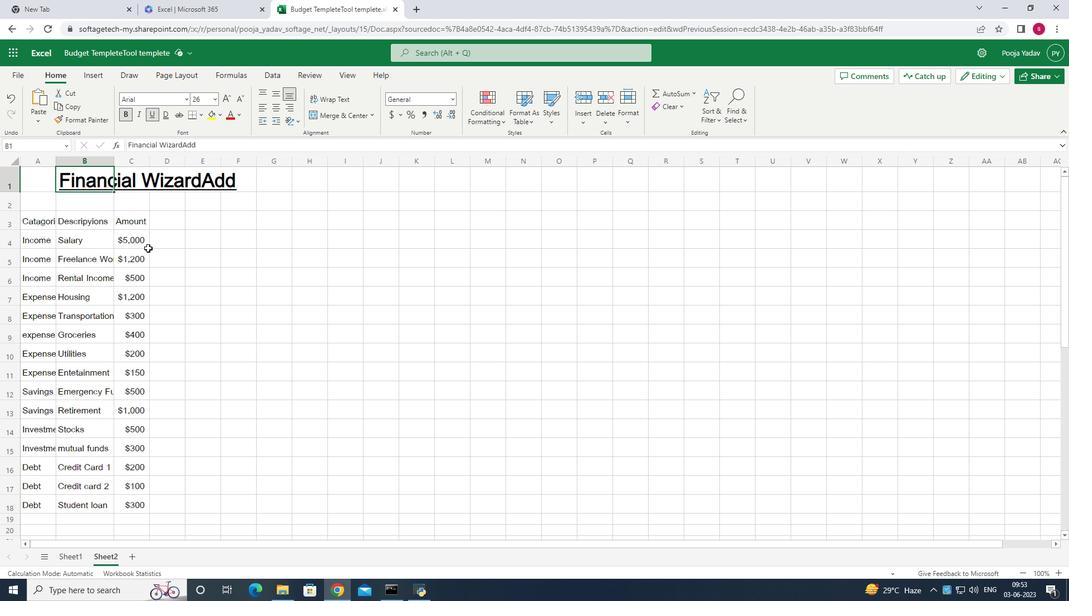
Action: Mouse pressed left at (150, 250)
Screenshot: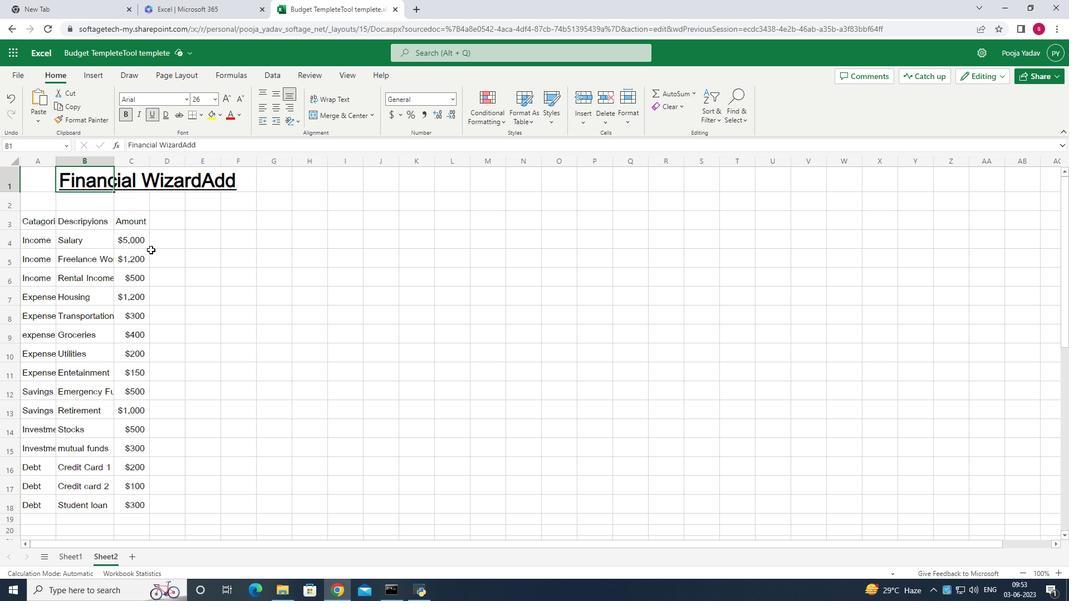 
Action: Mouse moved to (531, 266)
Screenshot: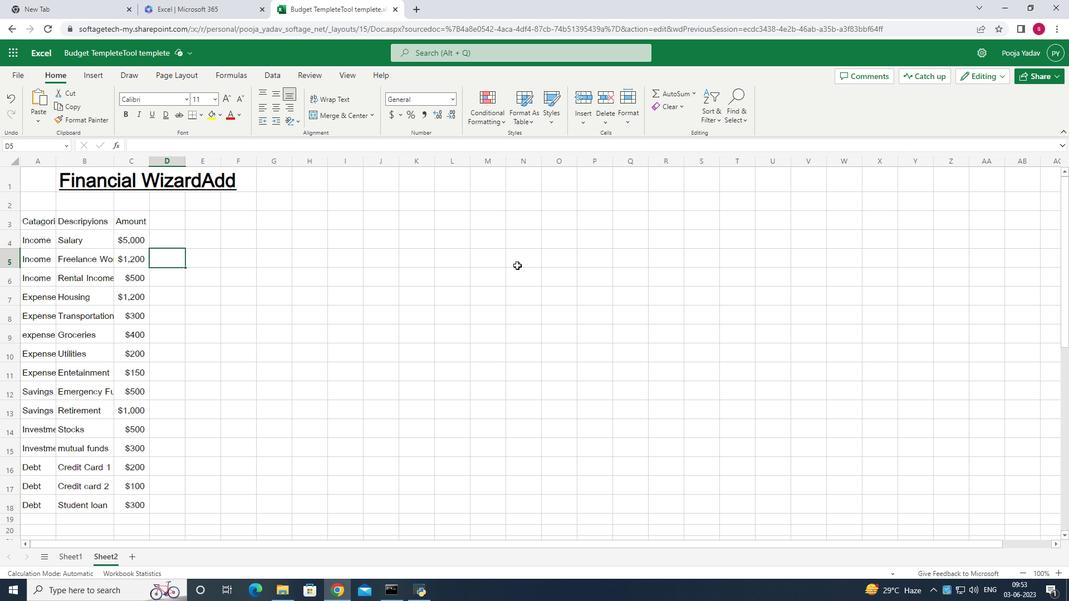 
